 Task: Create a due date automation trigger when advanced on, on the wednesday after a card is due add basic without the yellow label at 11:00 AM.
Action: Mouse moved to (1333, 101)
Screenshot: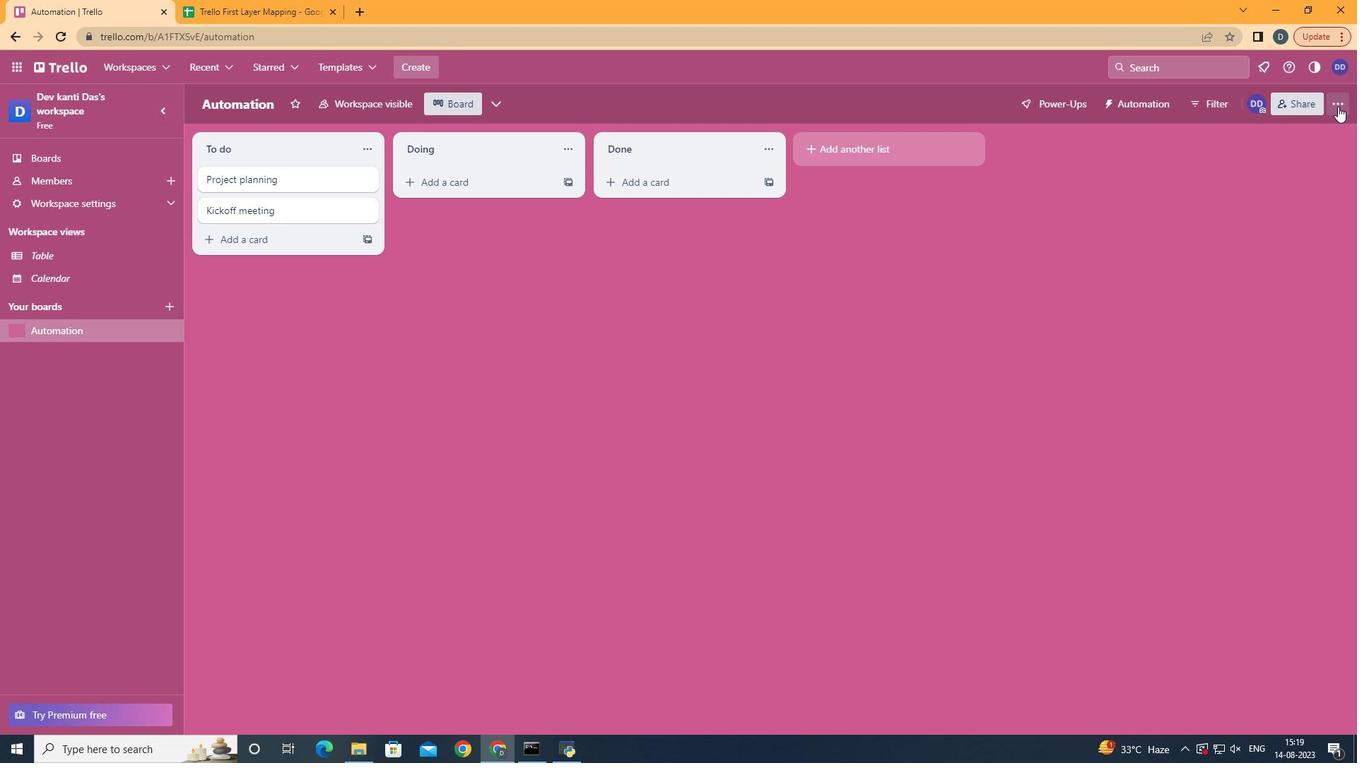 
Action: Mouse pressed left at (1333, 101)
Screenshot: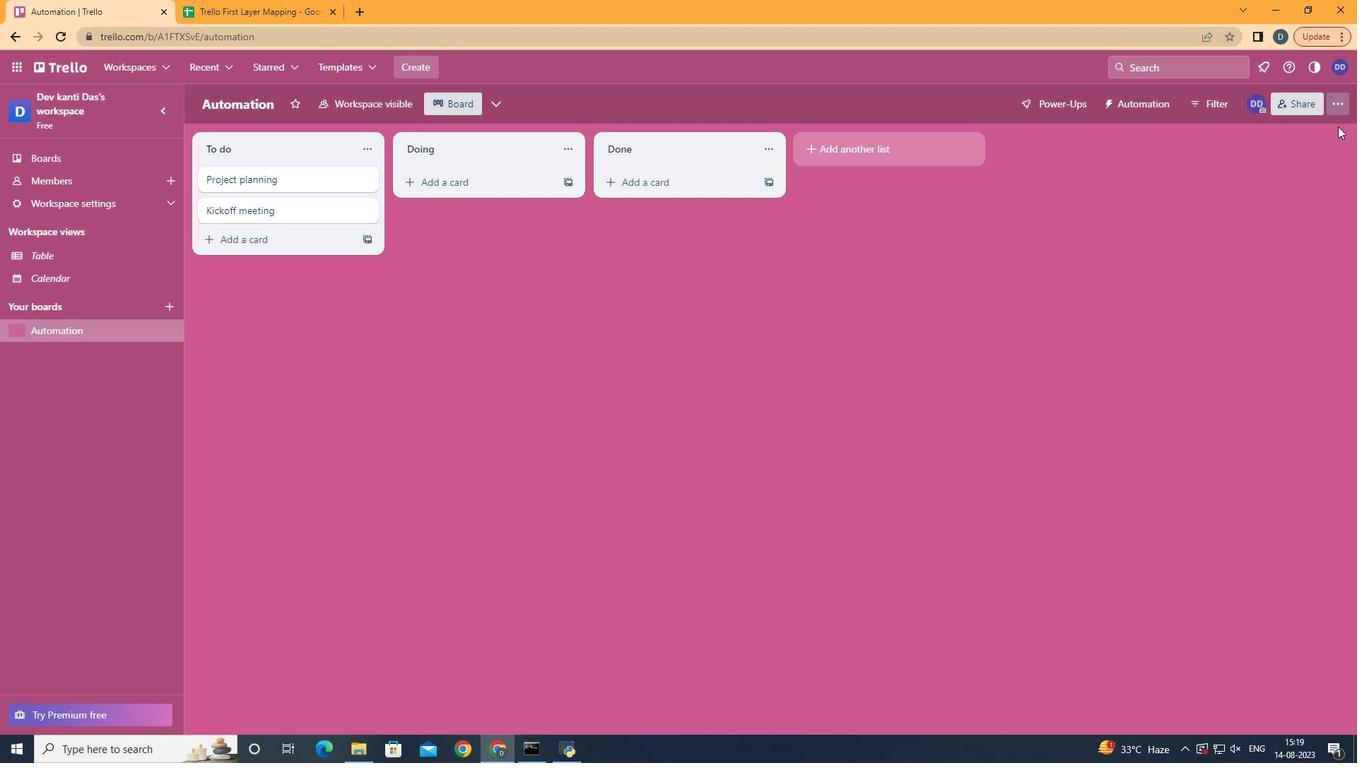 
Action: Mouse moved to (1246, 285)
Screenshot: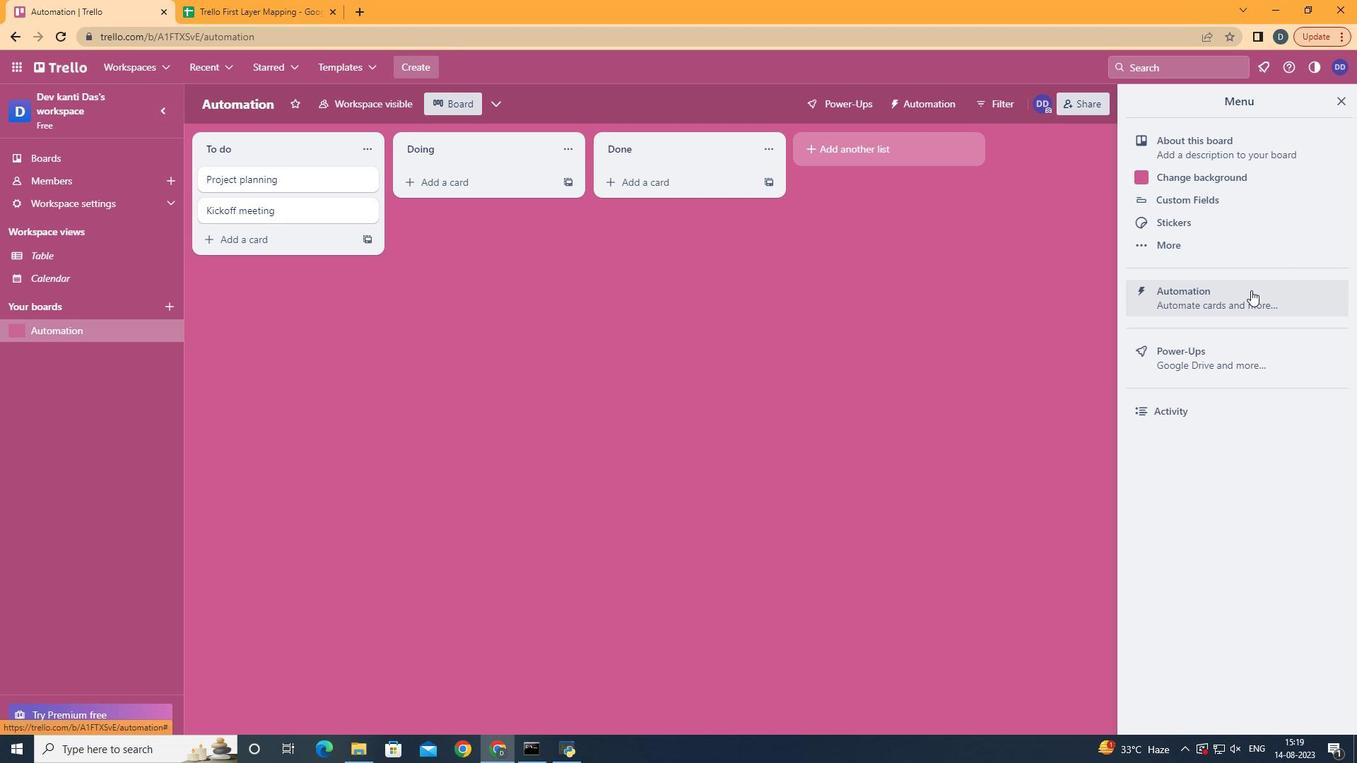 
Action: Mouse pressed left at (1246, 285)
Screenshot: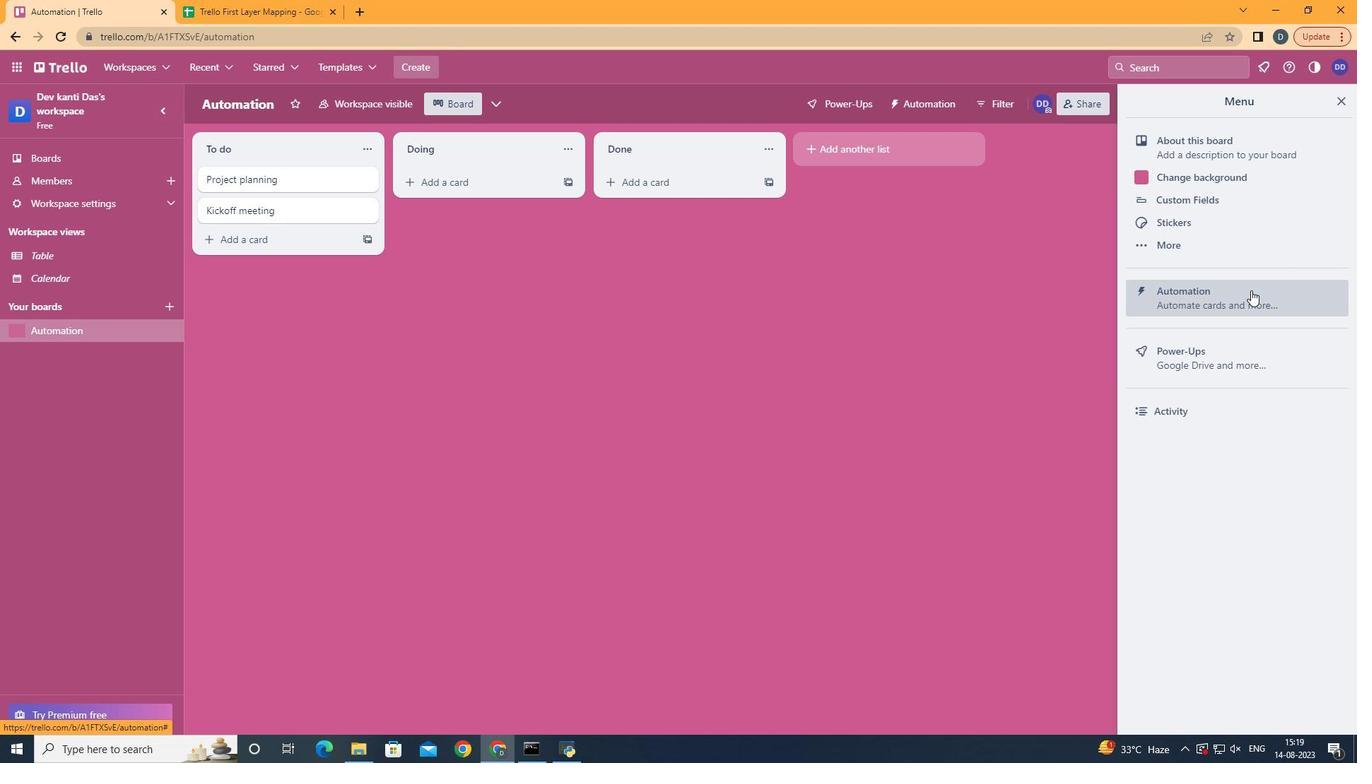 
Action: Mouse moved to (270, 274)
Screenshot: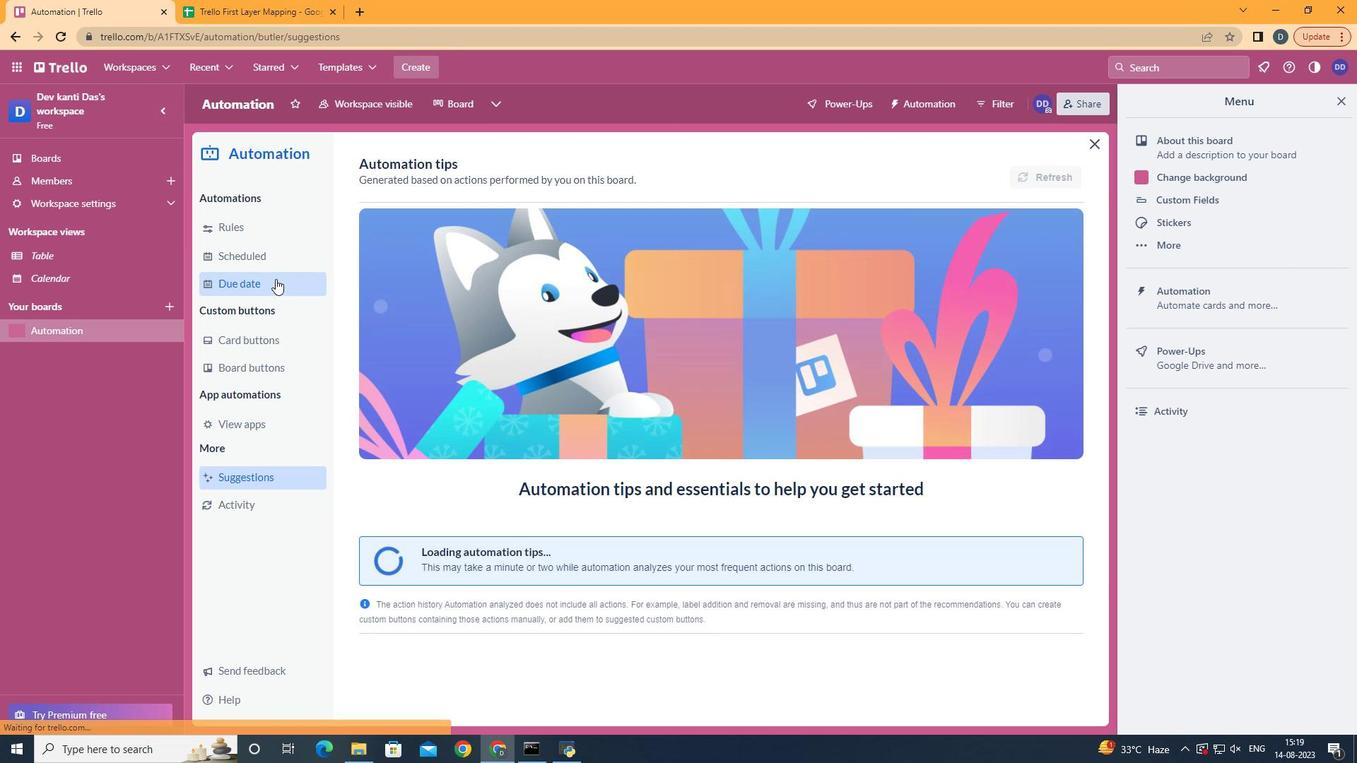 
Action: Mouse pressed left at (270, 274)
Screenshot: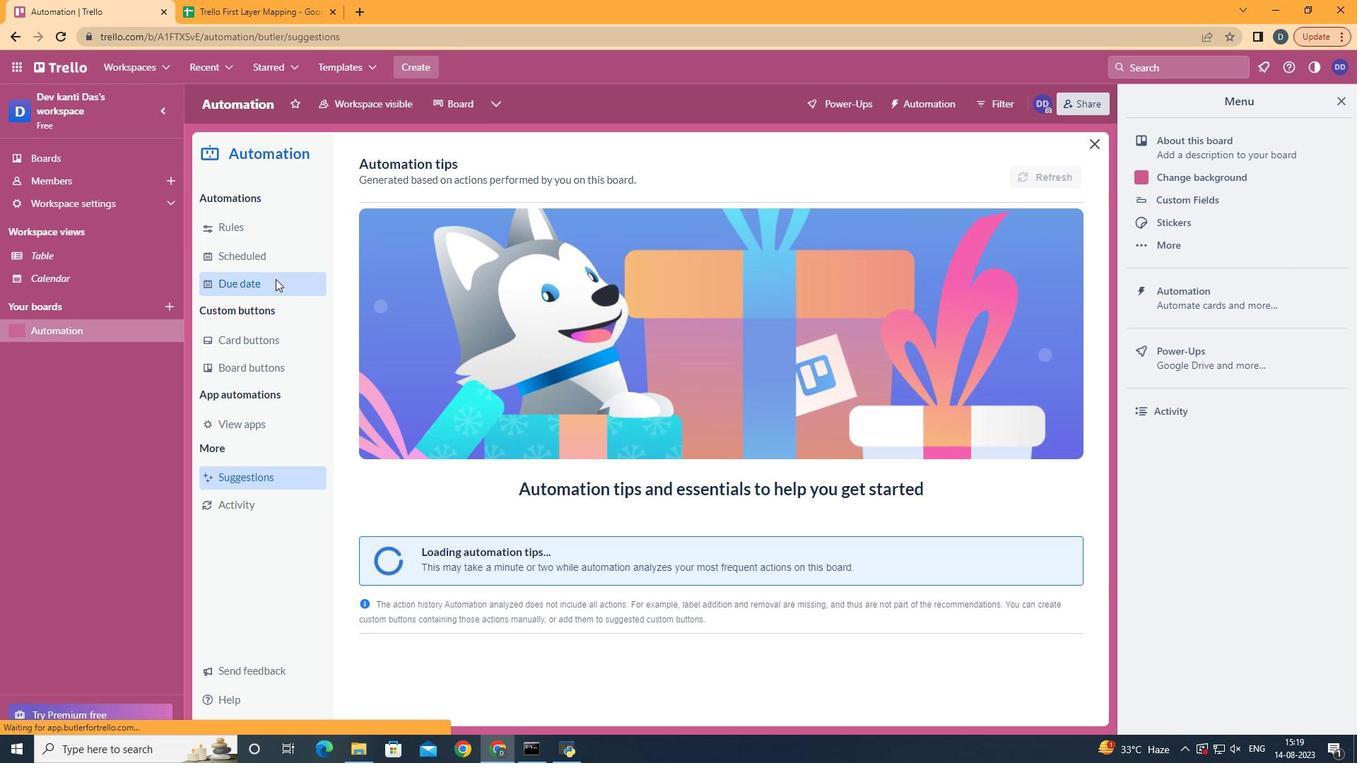 
Action: Mouse moved to (982, 159)
Screenshot: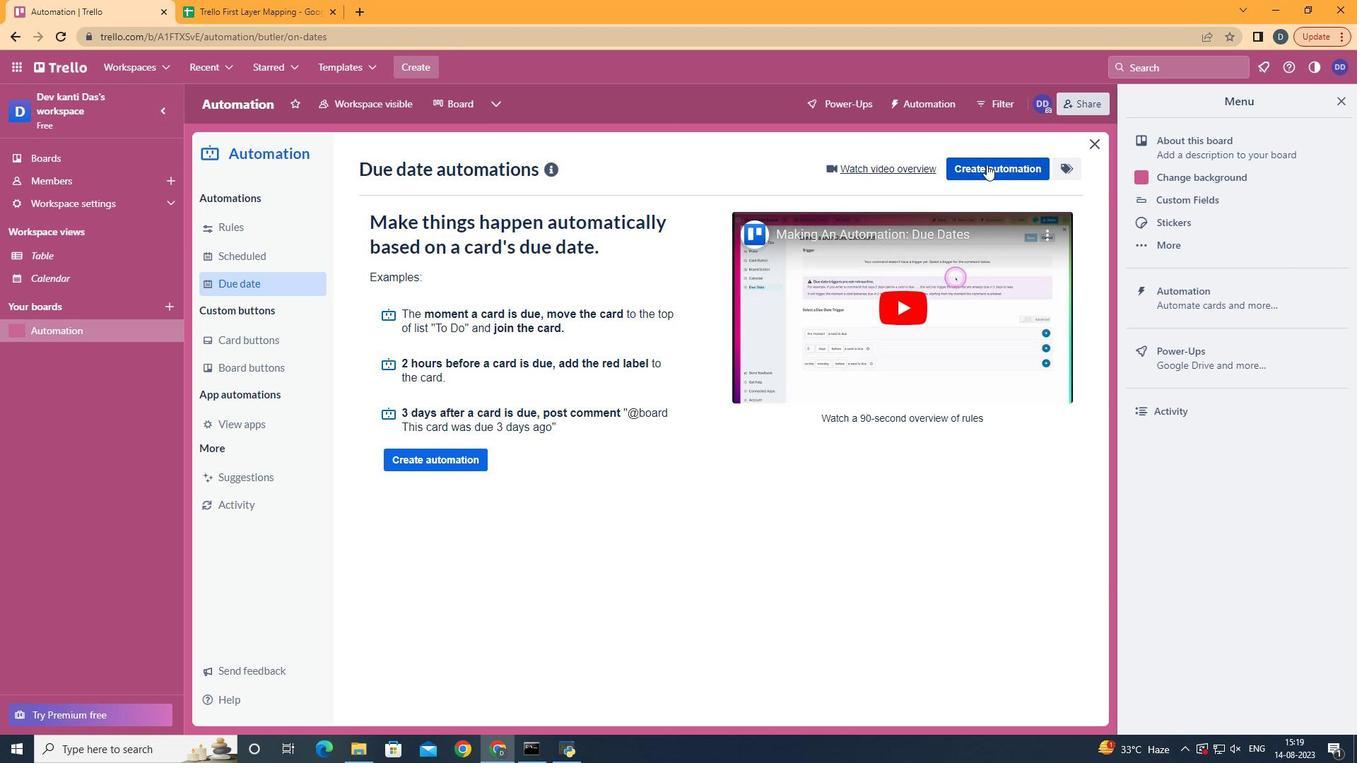 
Action: Mouse pressed left at (982, 159)
Screenshot: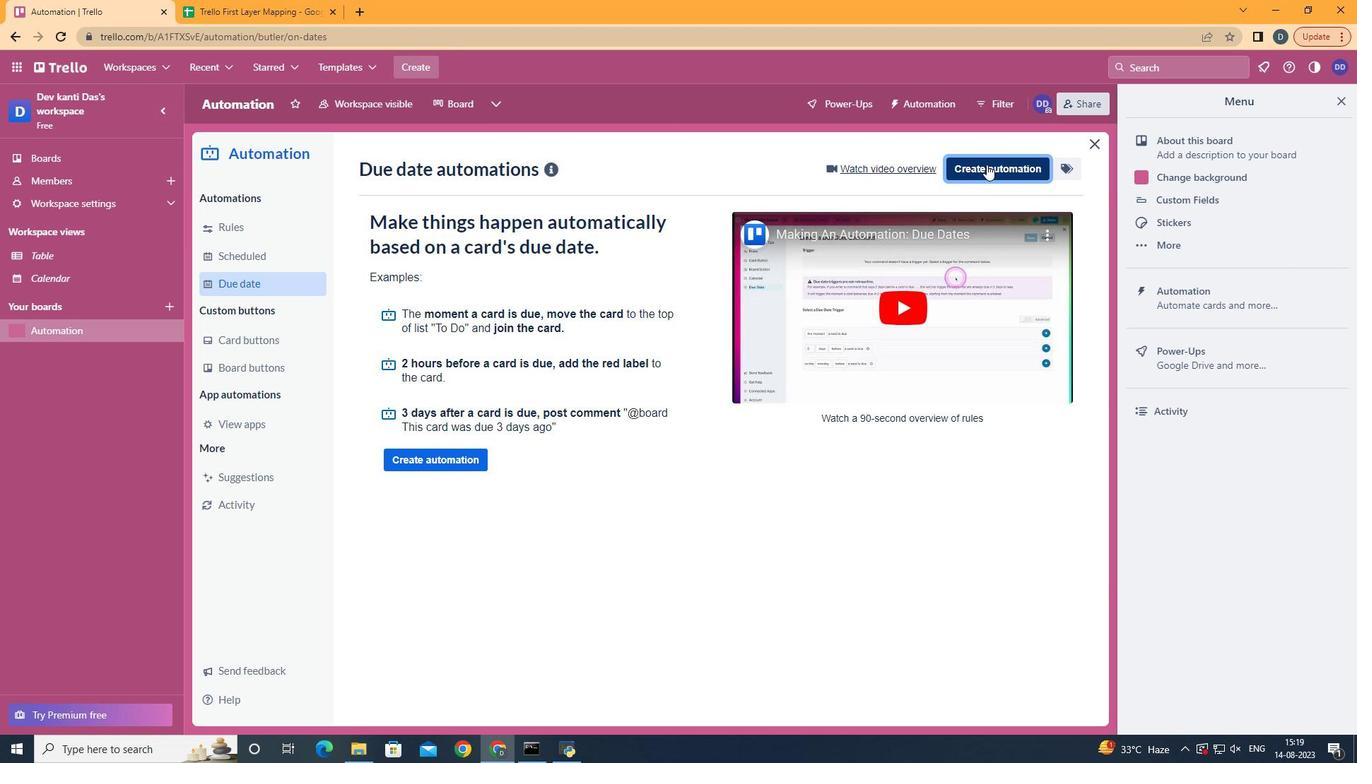 
Action: Mouse moved to (698, 312)
Screenshot: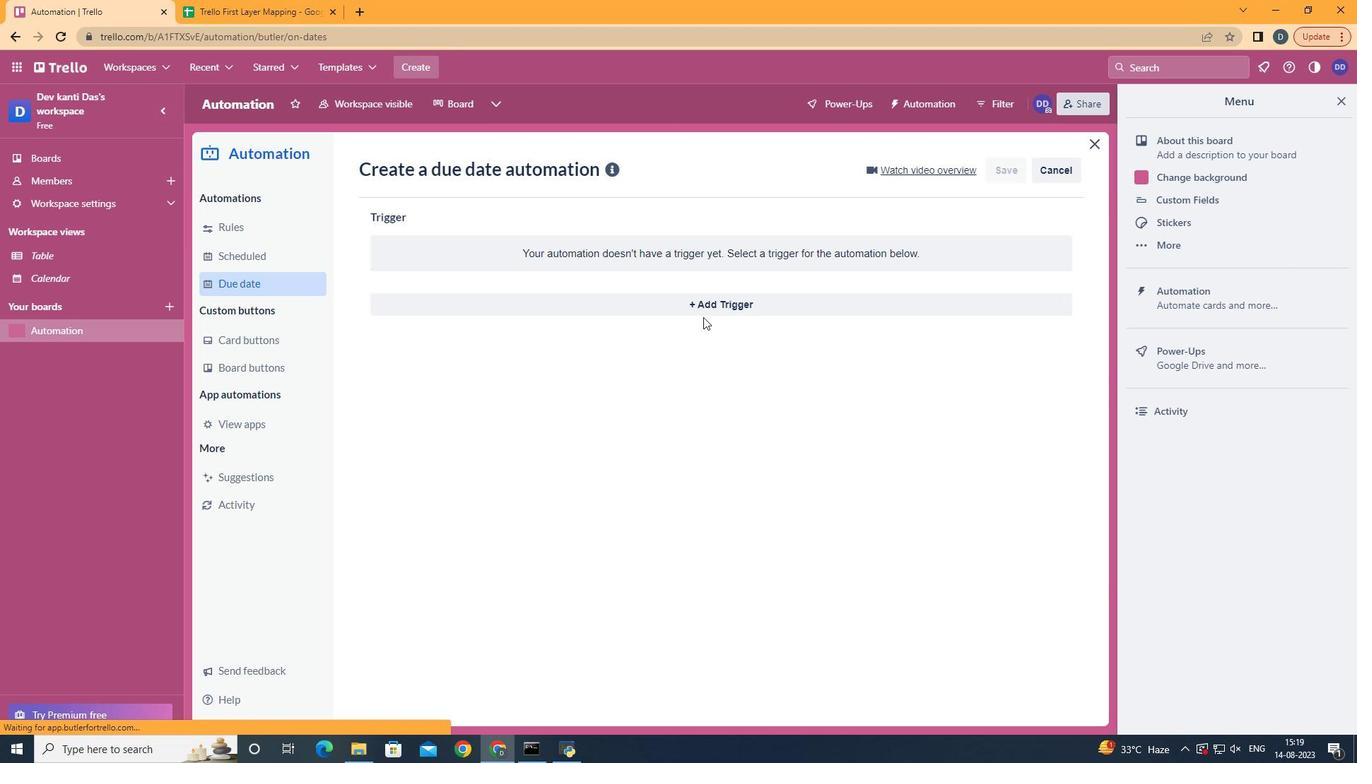 
Action: Mouse pressed left at (698, 312)
Screenshot: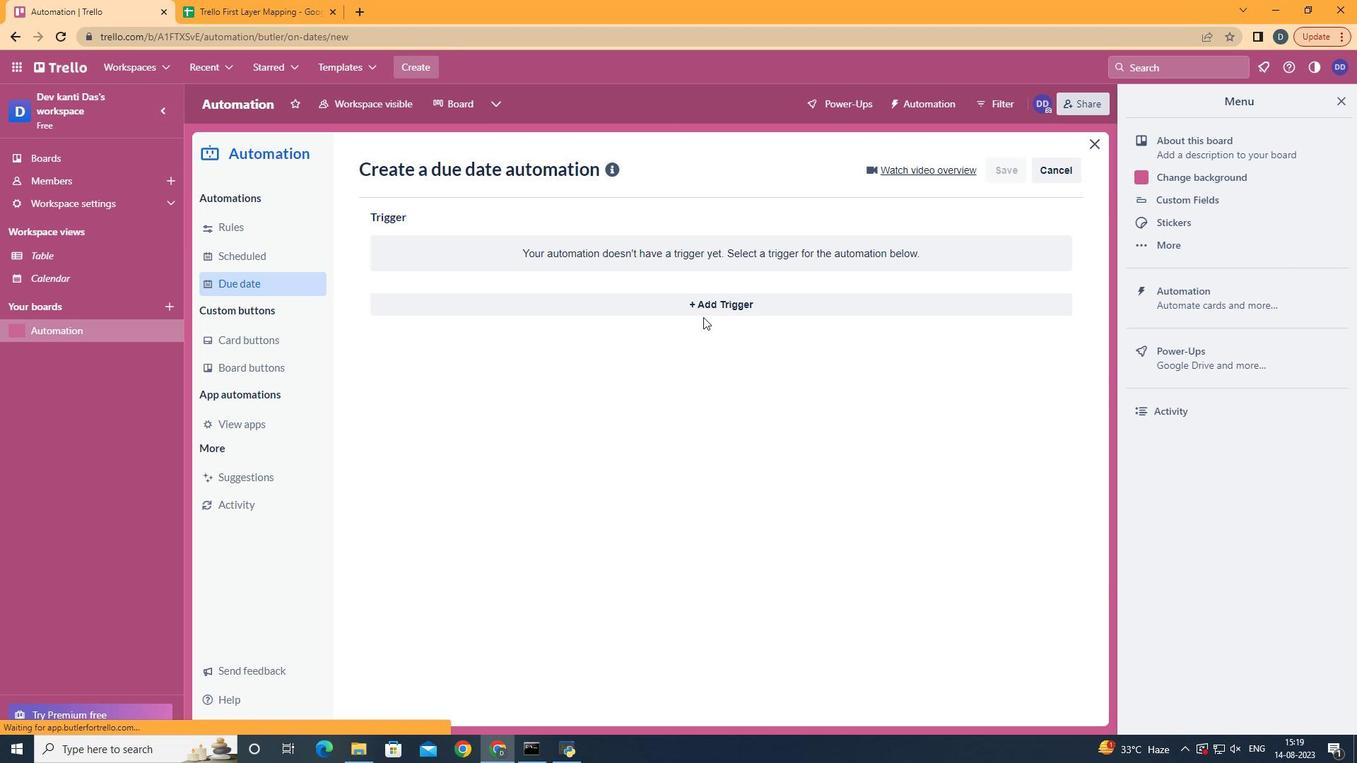 
Action: Mouse moved to (707, 300)
Screenshot: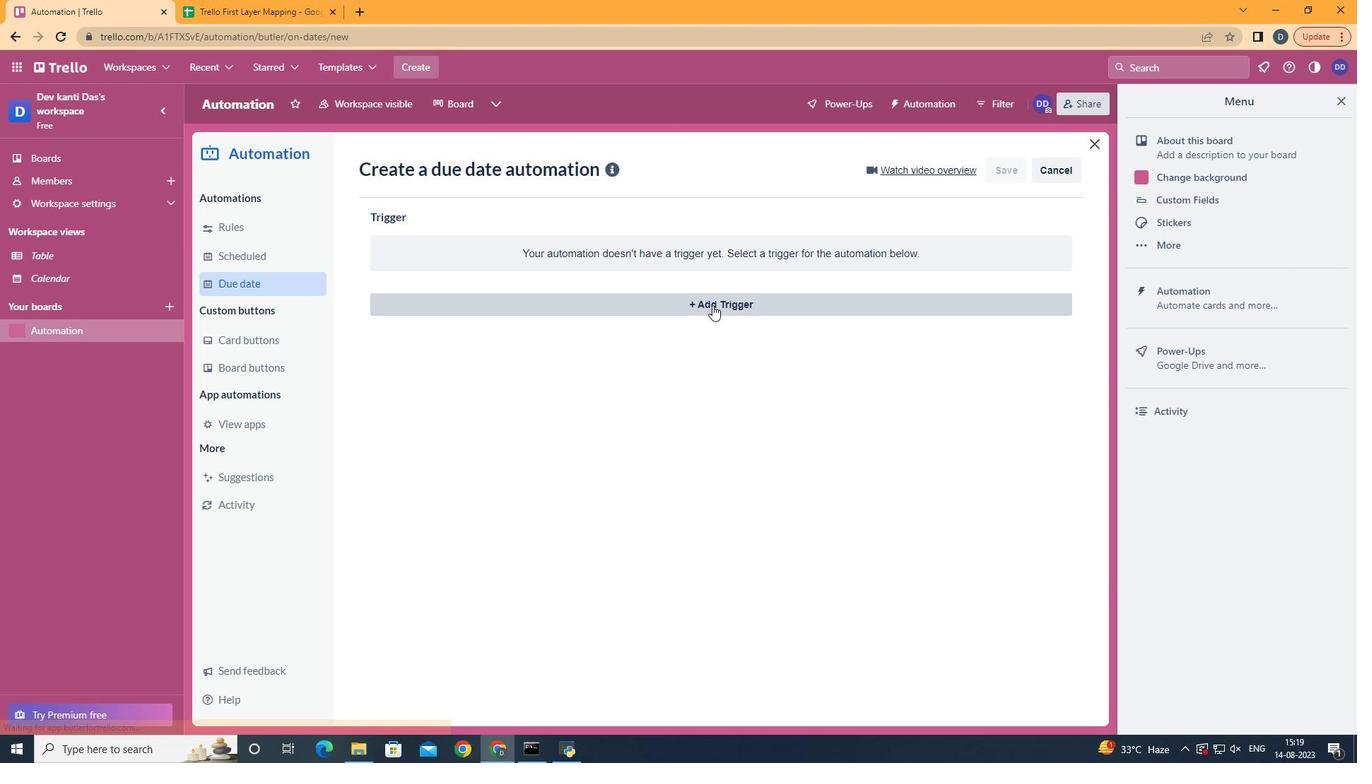 
Action: Mouse pressed left at (707, 300)
Screenshot: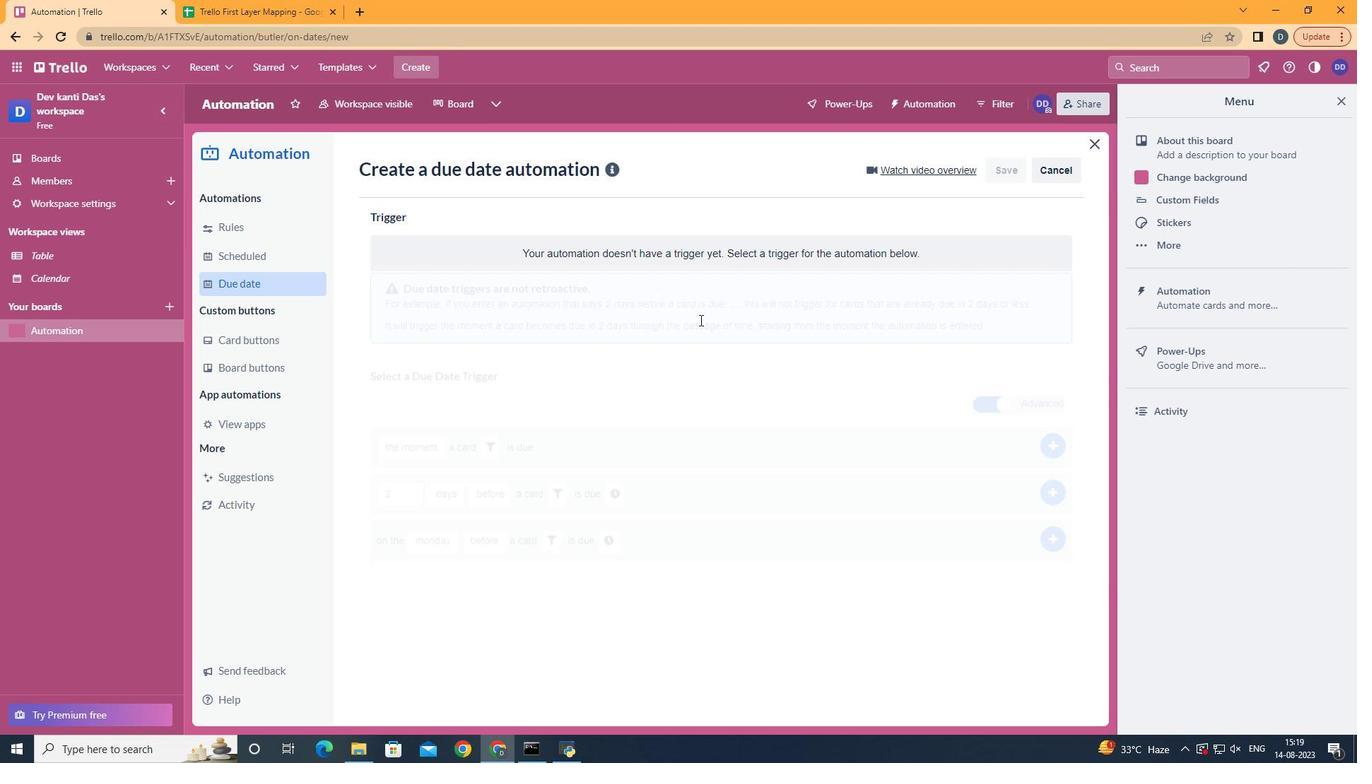 
Action: Mouse moved to (453, 416)
Screenshot: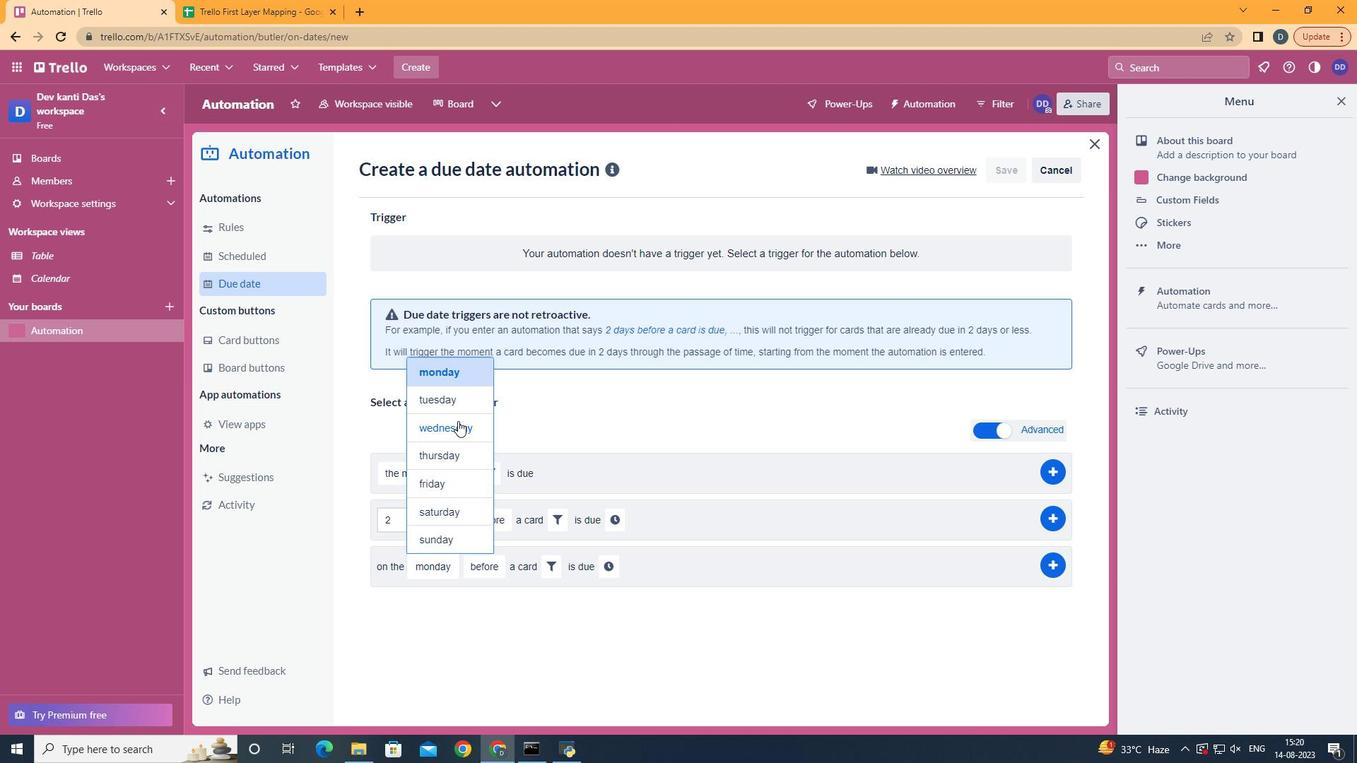
Action: Mouse pressed left at (453, 416)
Screenshot: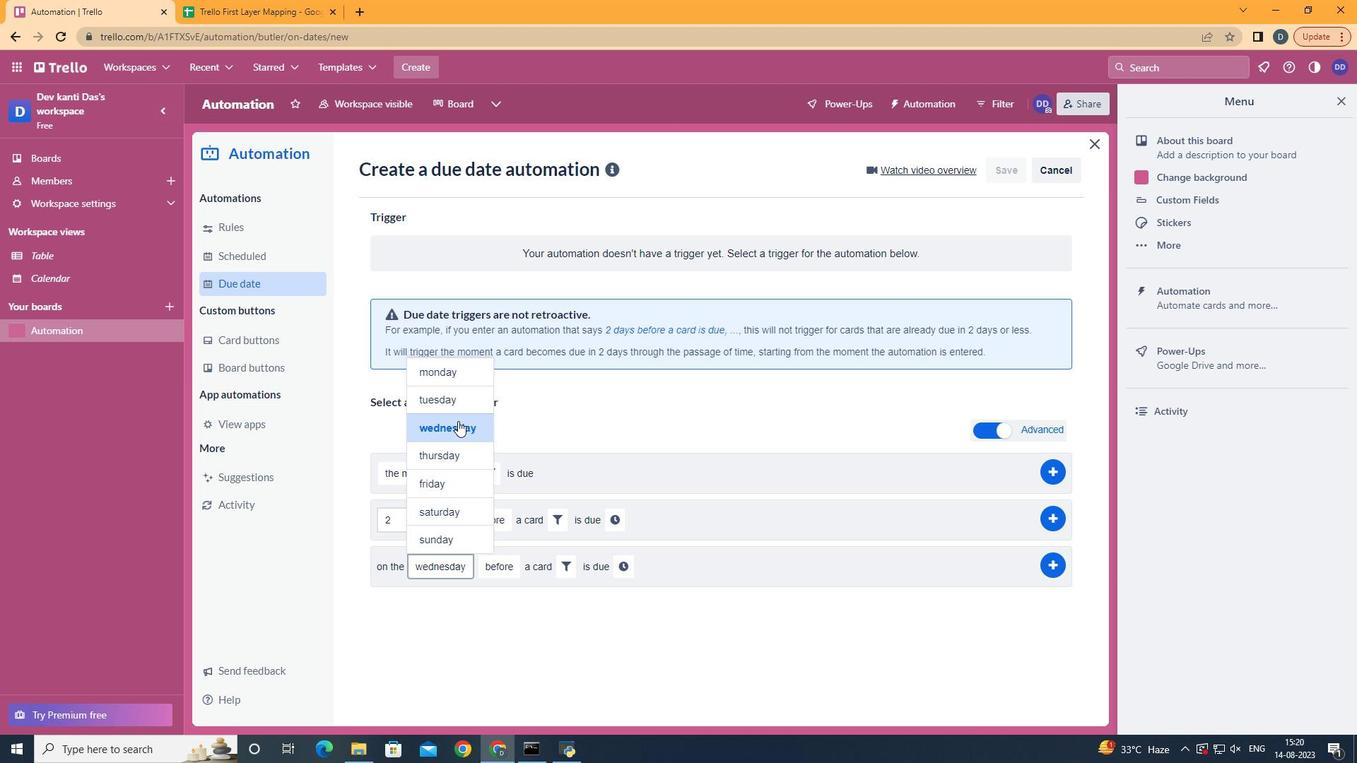 
Action: Mouse moved to (516, 618)
Screenshot: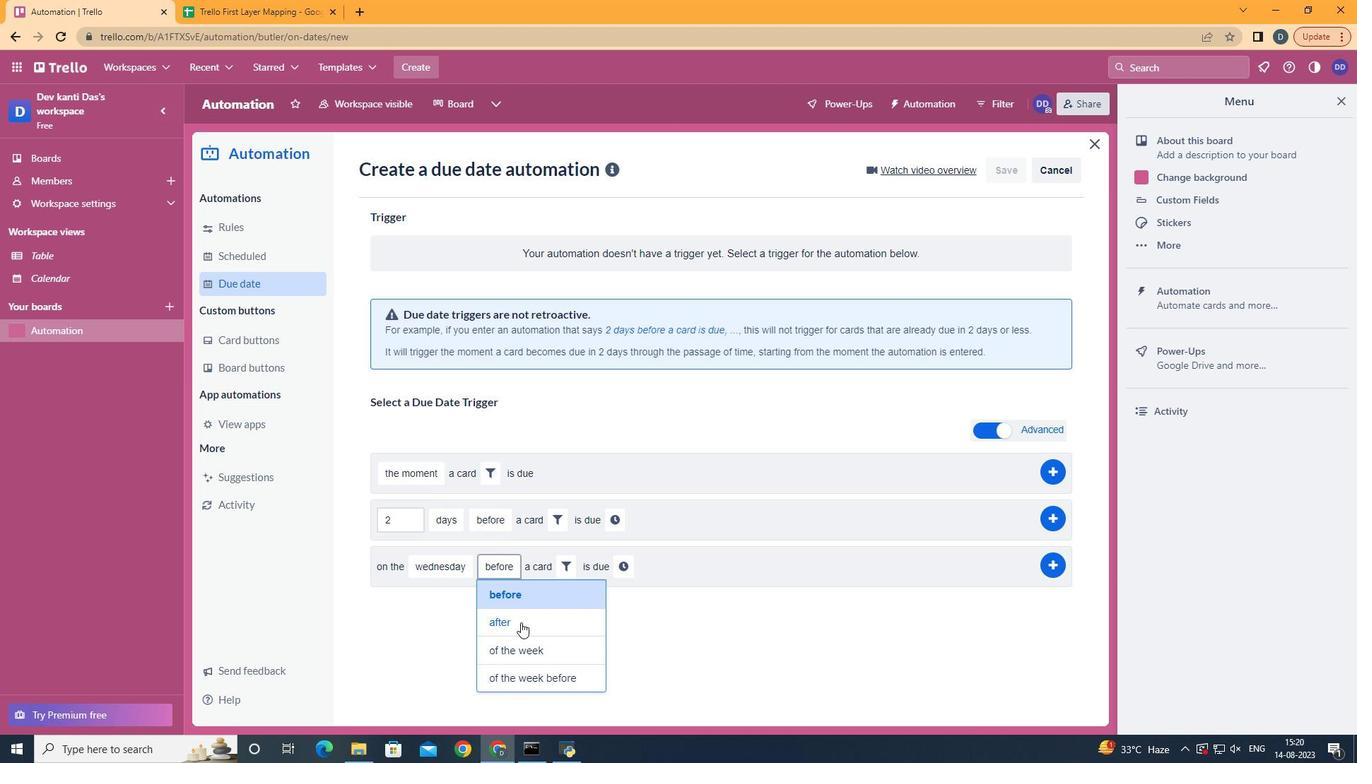
Action: Mouse pressed left at (516, 618)
Screenshot: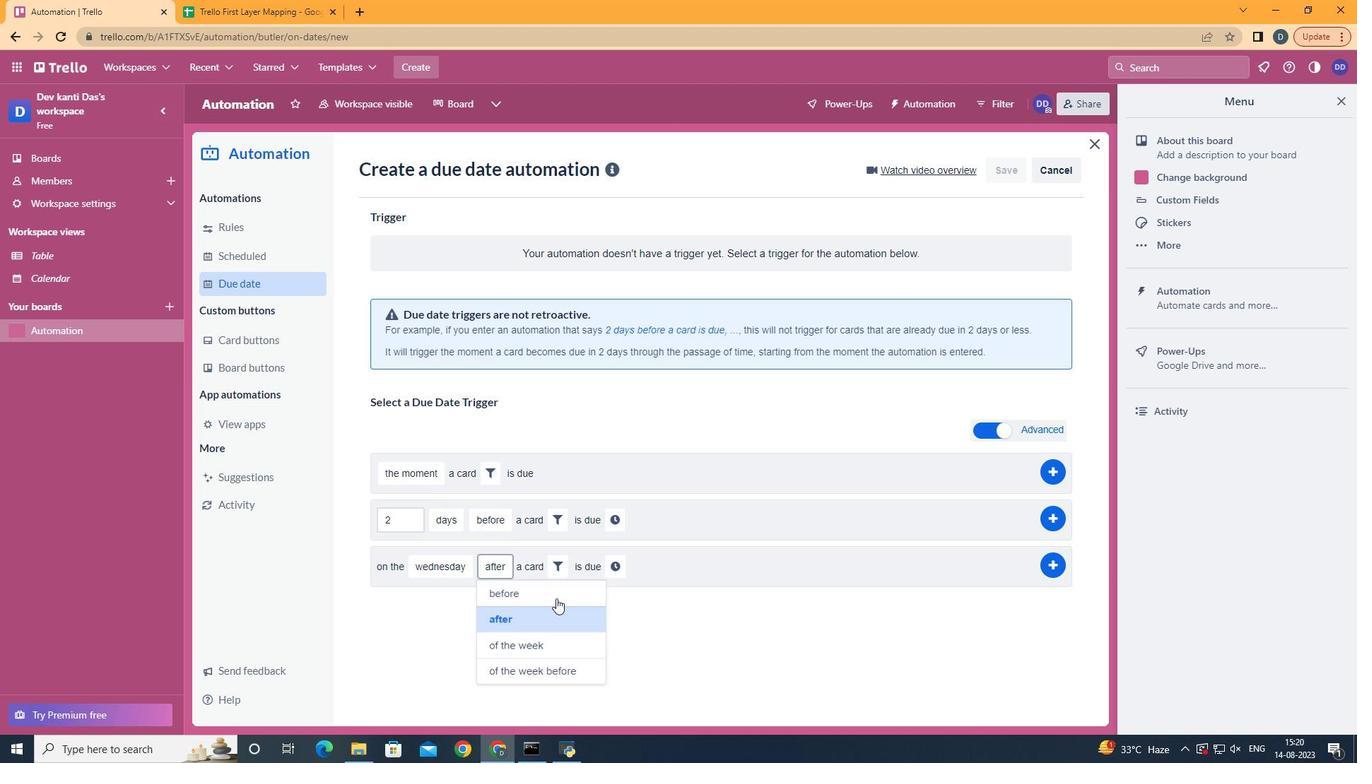 
Action: Mouse moved to (555, 563)
Screenshot: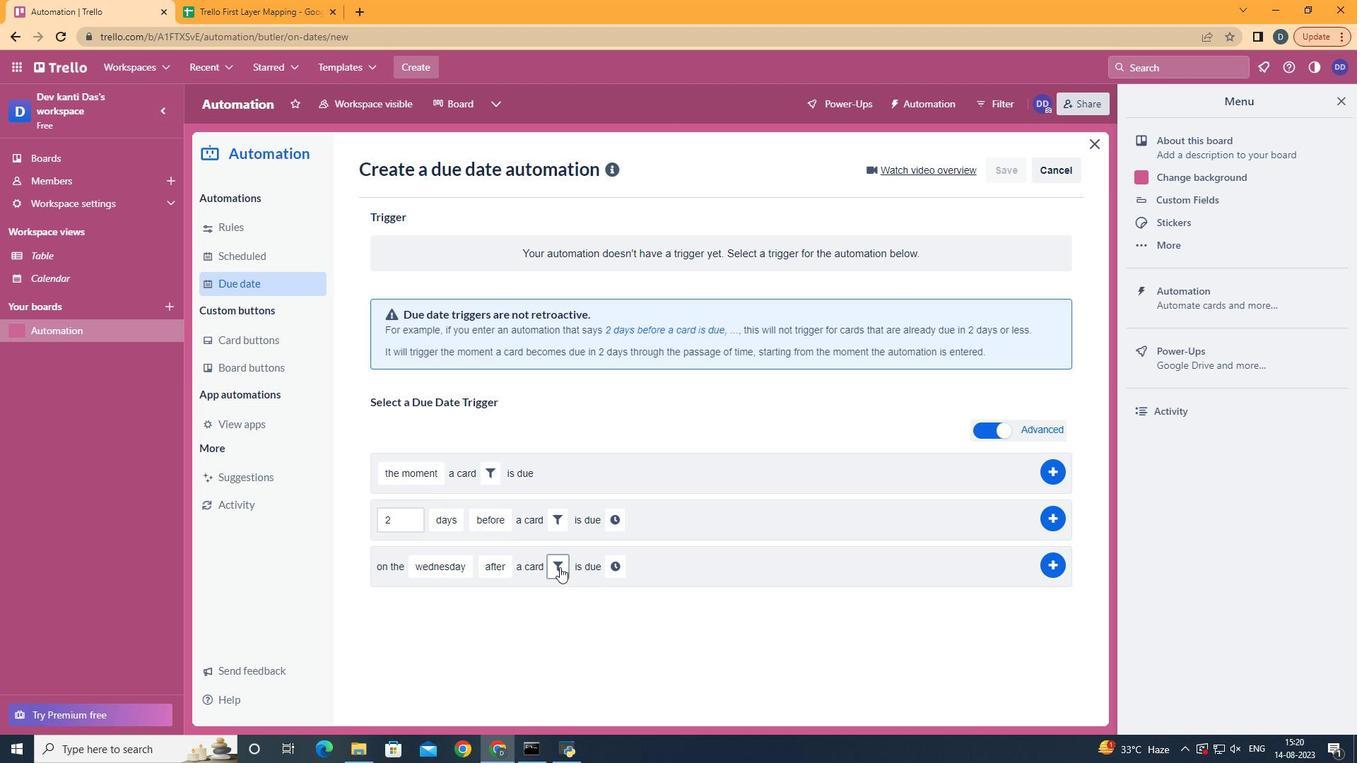 
Action: Mouse pressed left at (555, 563)
Screenshot: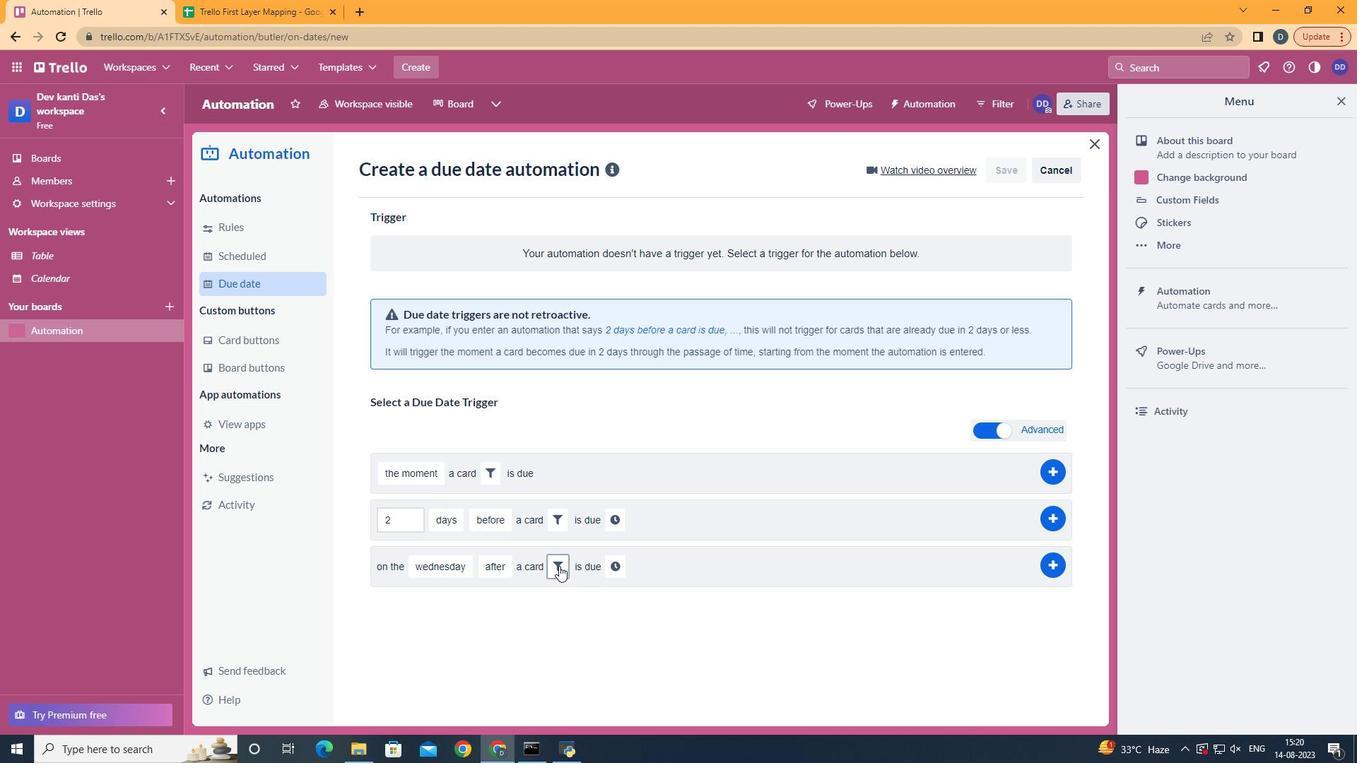 
Action: Mouse moved to (595, 609)
Screenshot: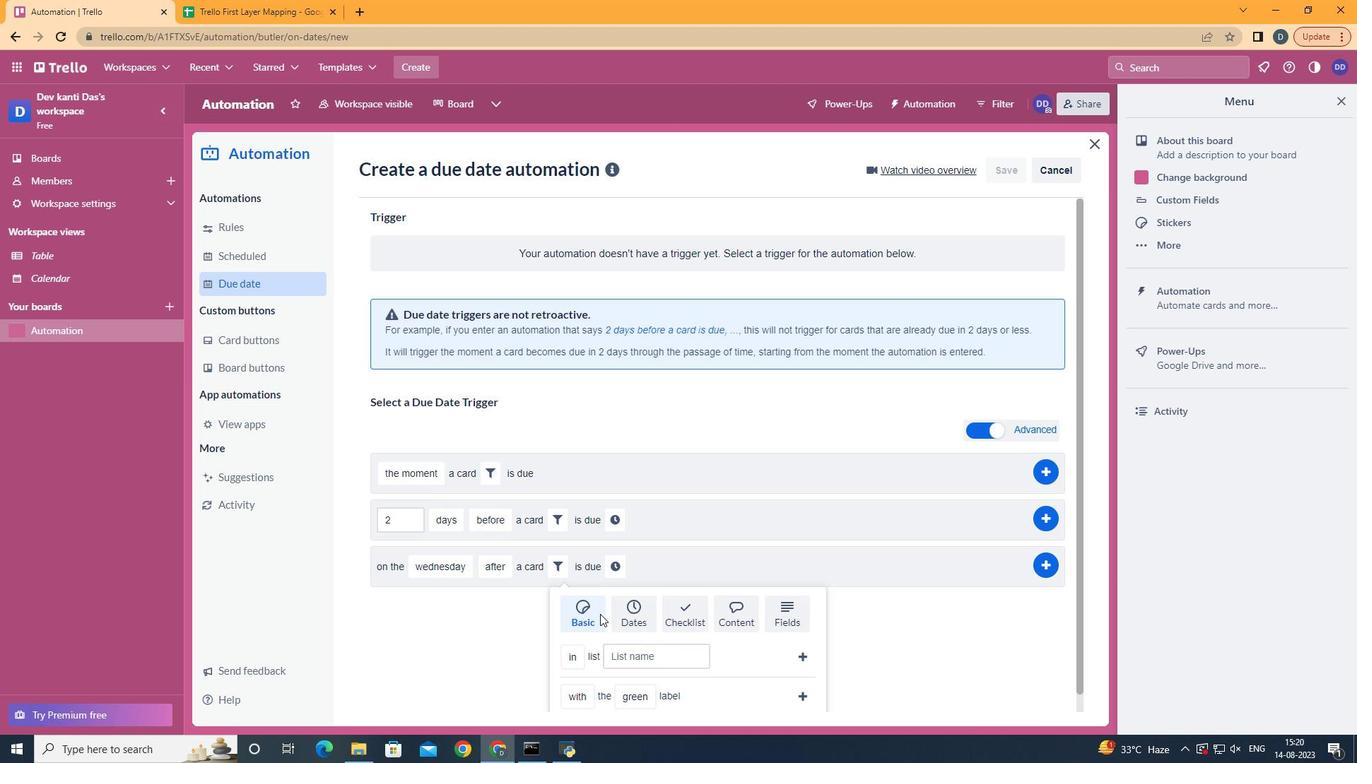 
Action: Mouse scrolled (595, 608) with delta (0, 0)
Screenshot: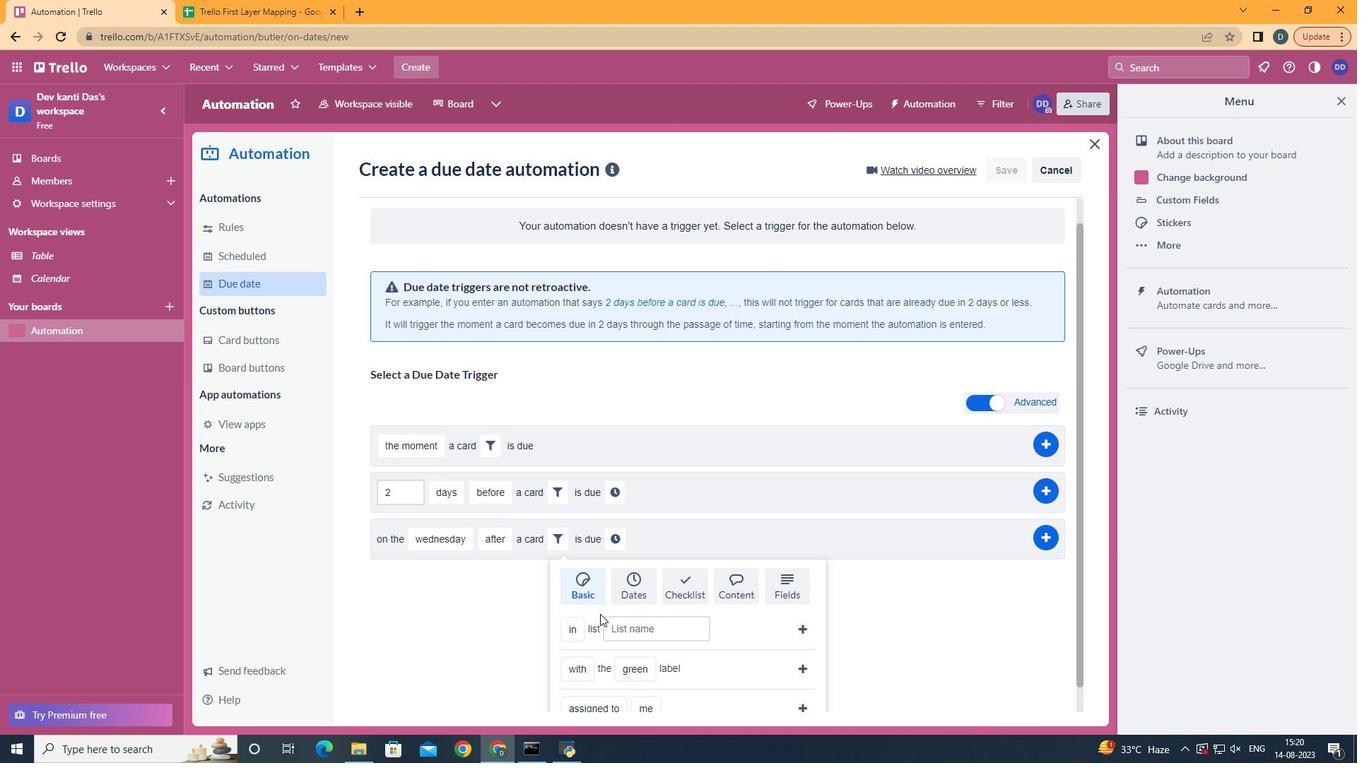 
Action: Mouse scrolled (595, 608) with delta (0, 0)
Screenshot: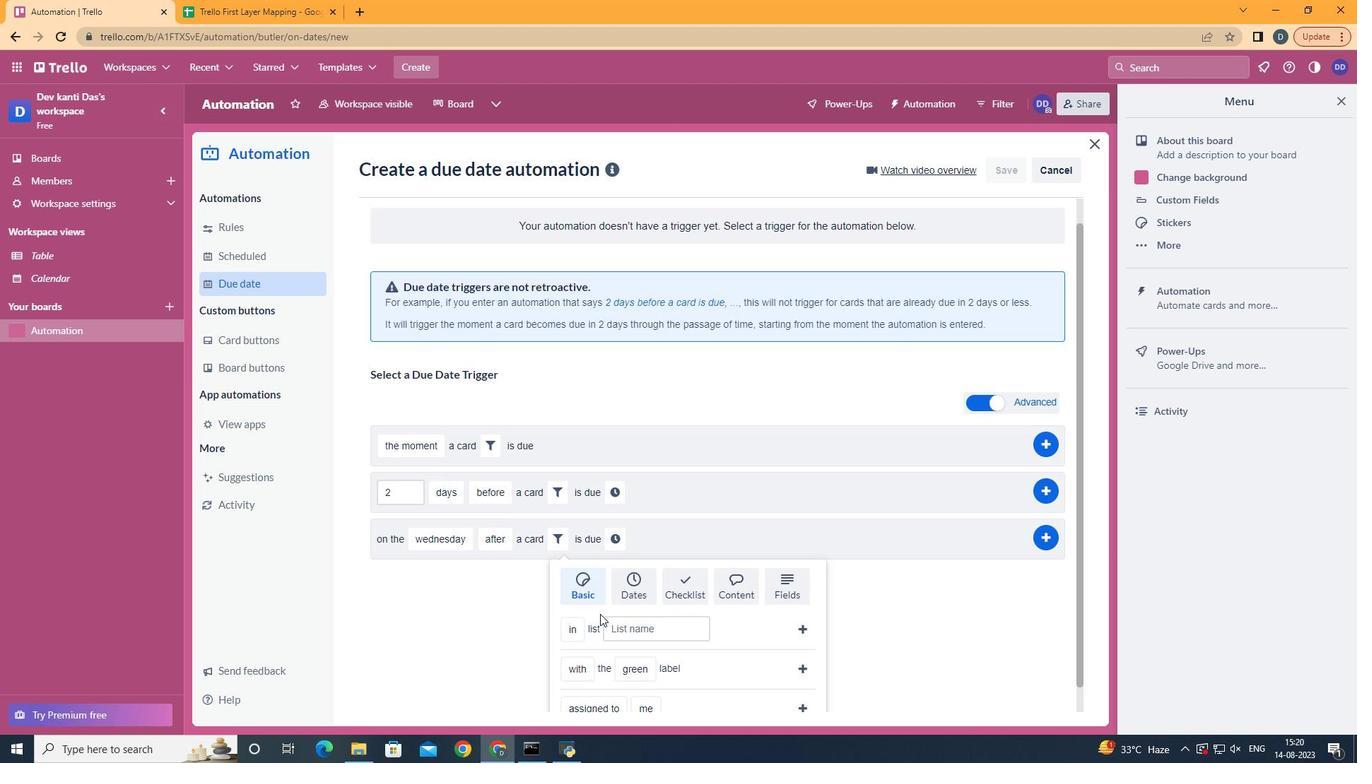 
Action: Mouse scrolled (595, 608) with delta (0, 0)
Screenshot: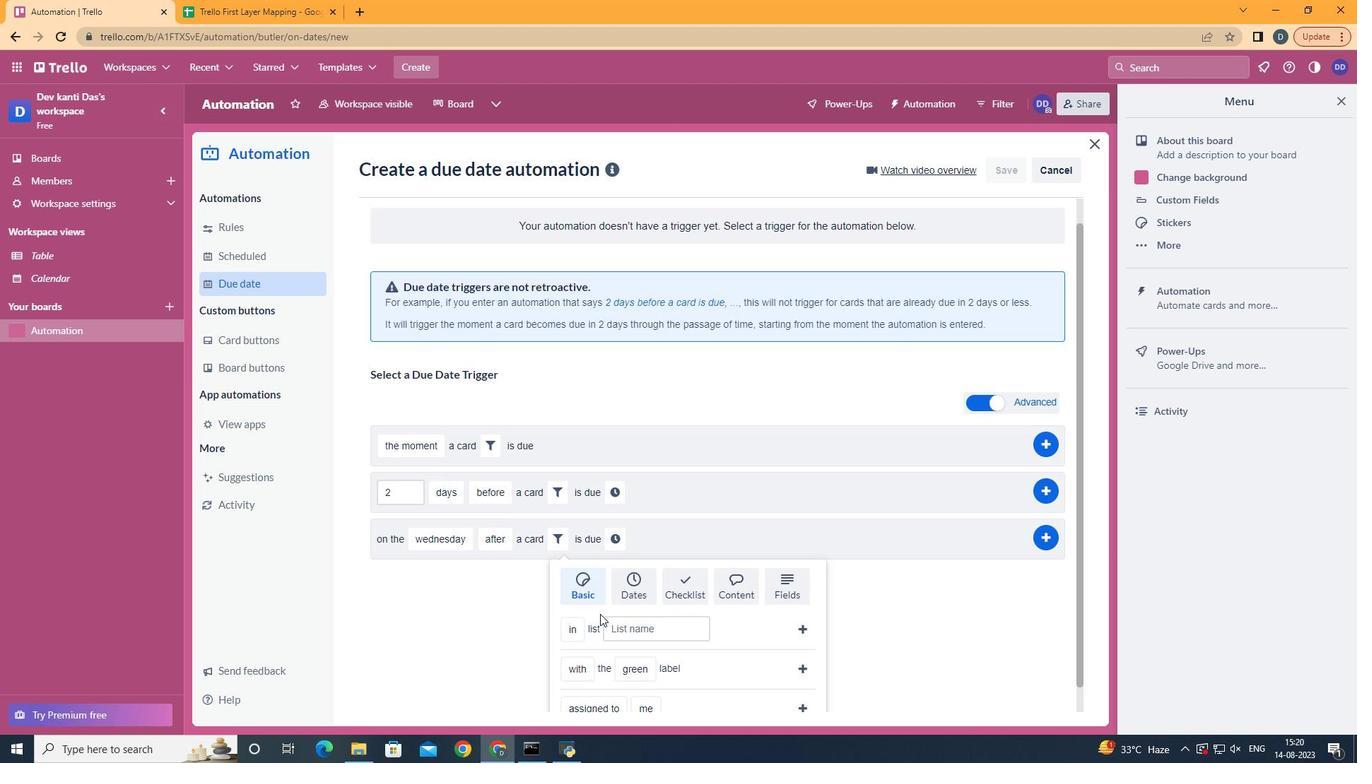 
Action: Mouse scrolled (595, 608) with delta (0, 0)
Screenshot: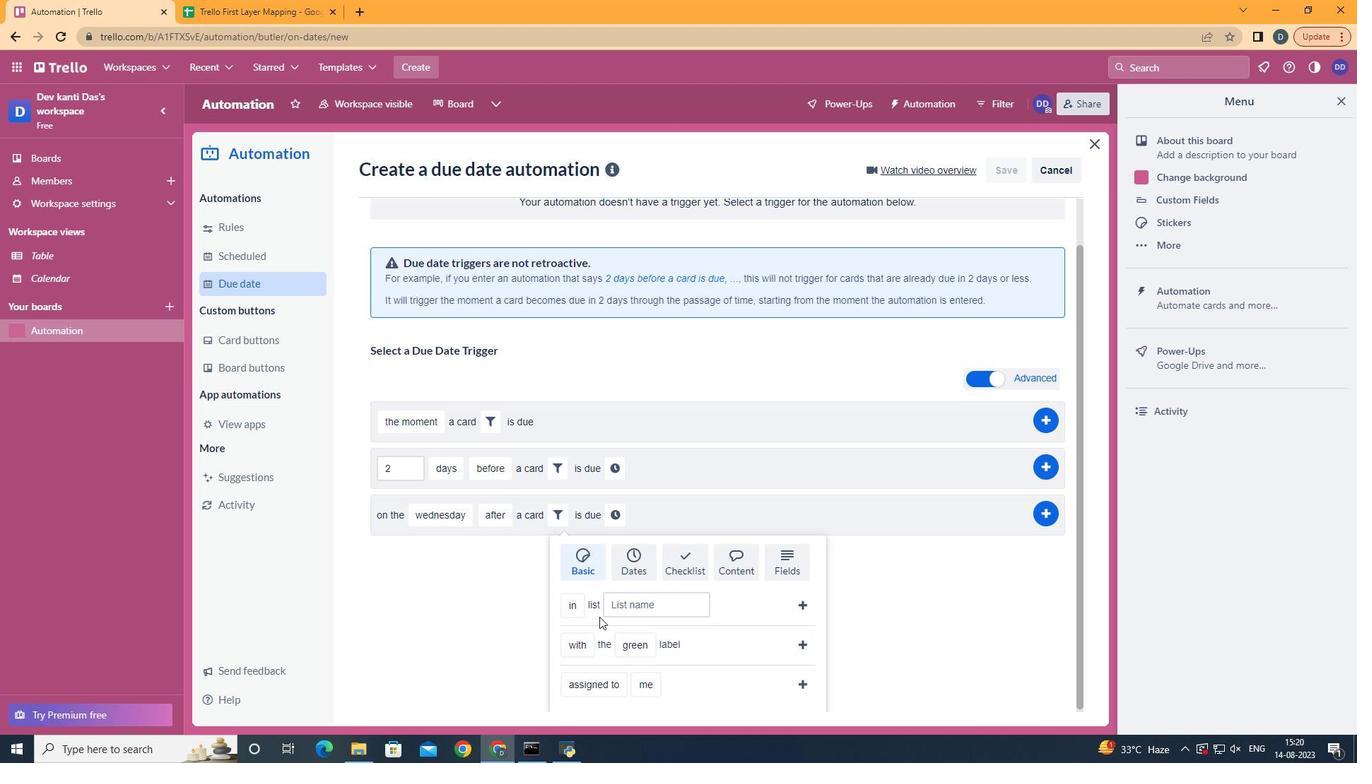 
Action: Mouse moved to (604, 581)
Screenshot: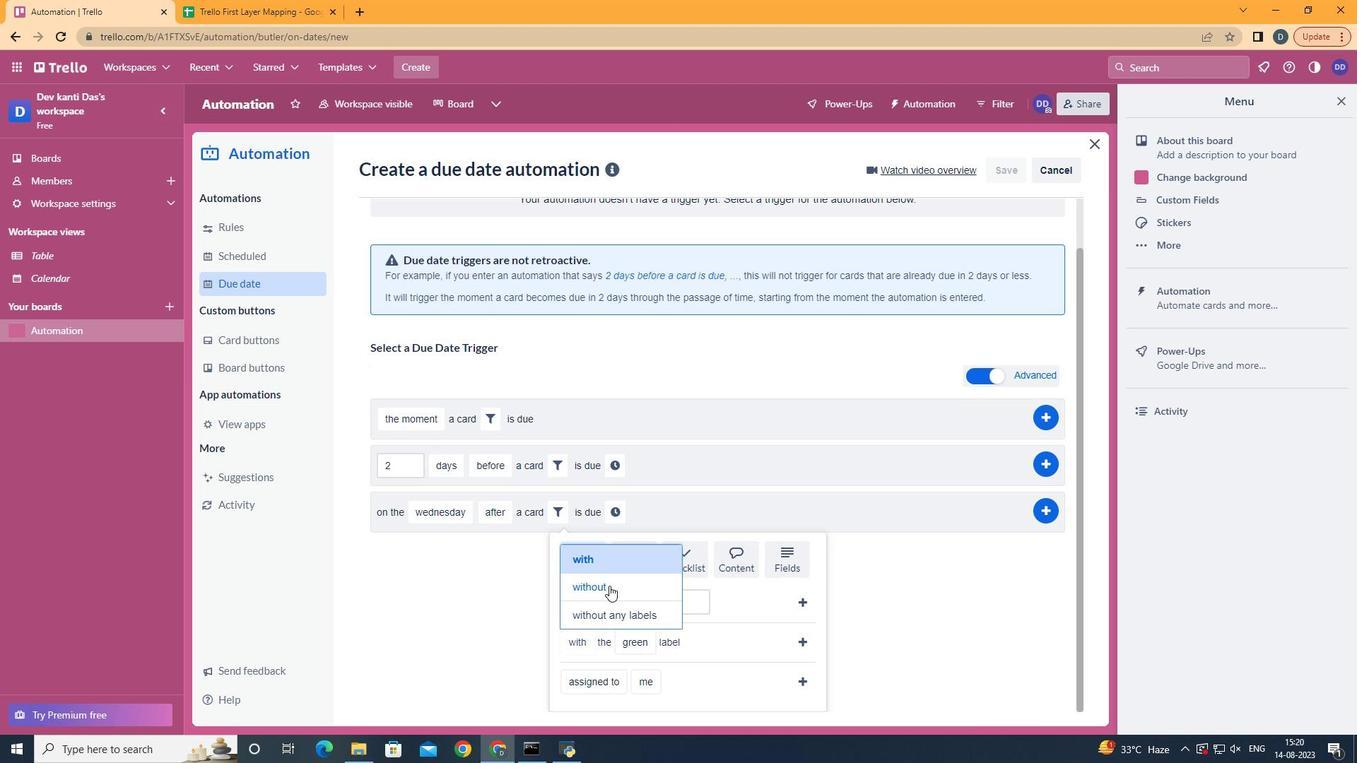 
Action: Mouse pressed left at (604, 581)
Screenshot: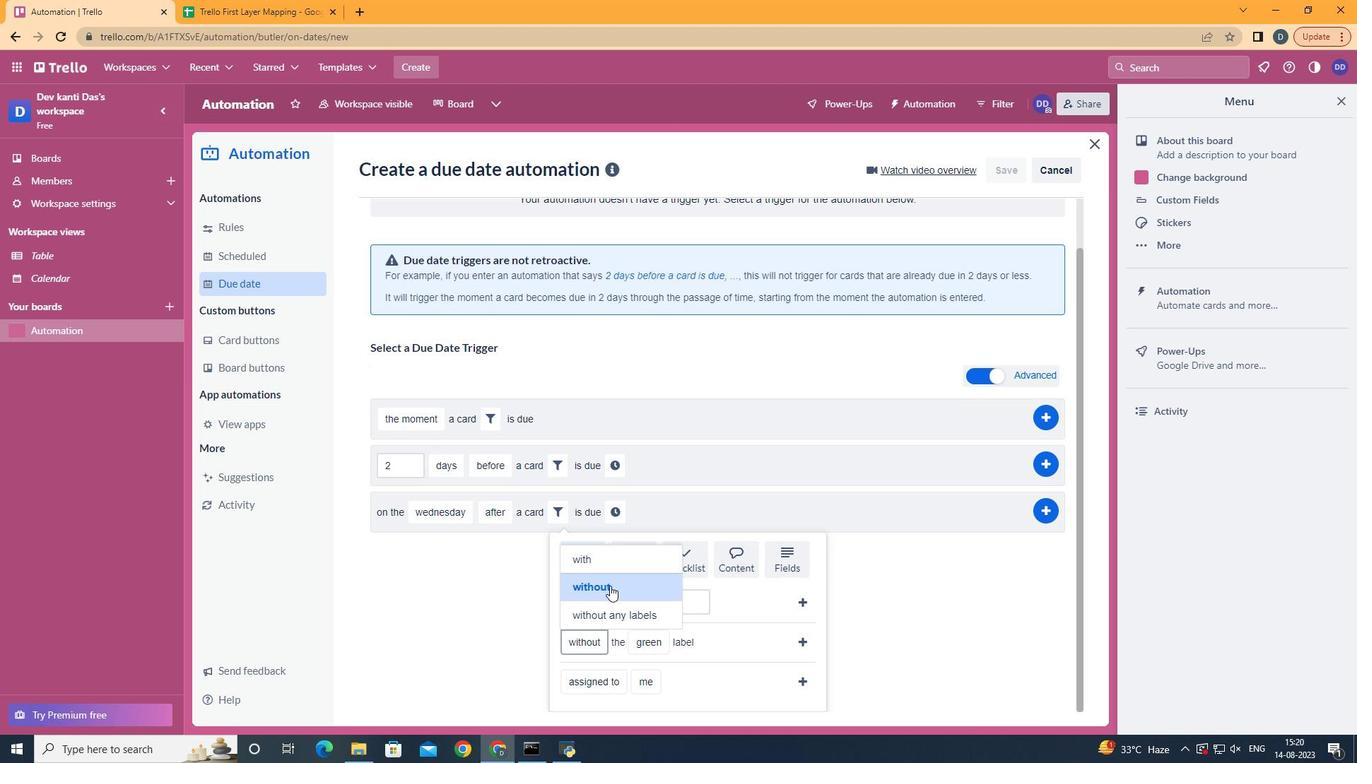 
Action: Mouse moved to (655, 480)
Screenshot: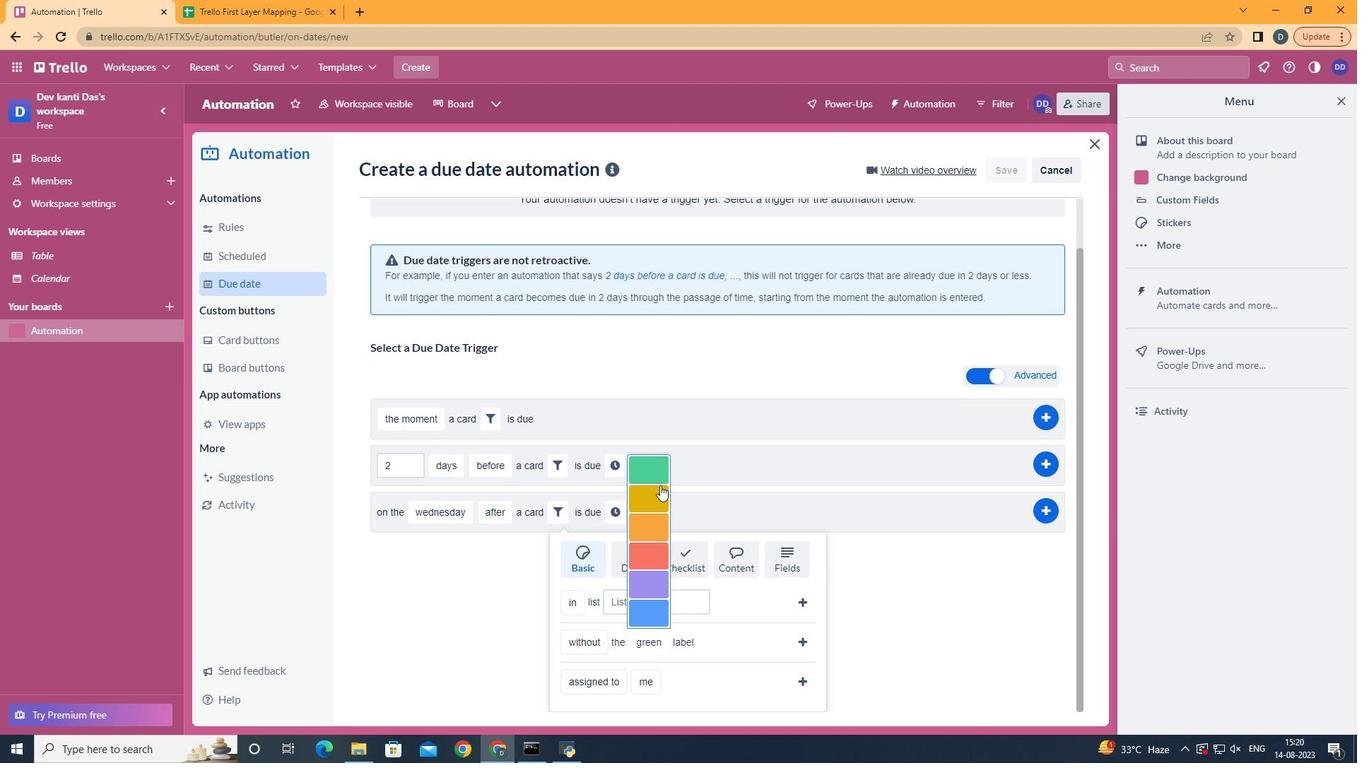 
Action: Mouse pressed left at (655, 480)
Screenshot: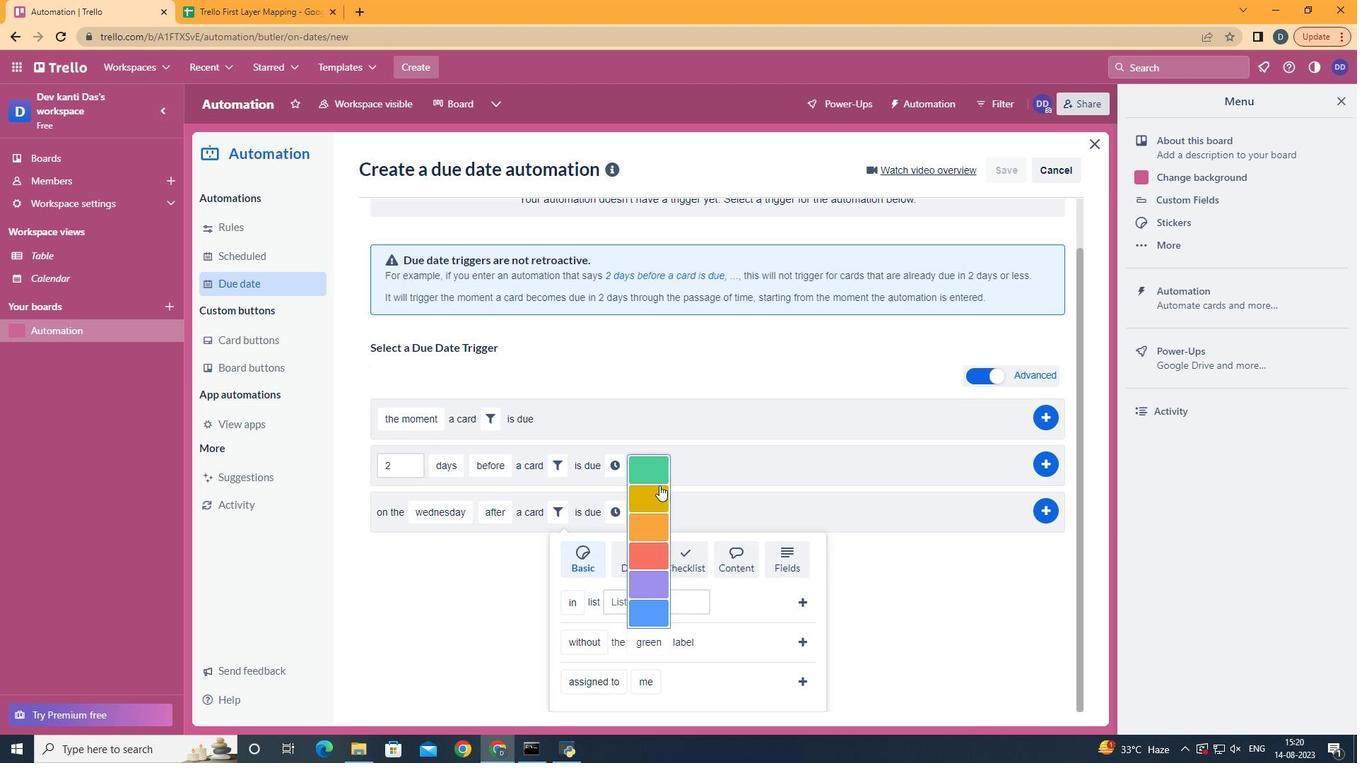
Action: Mouse moved to (797, 636)
Screenshot: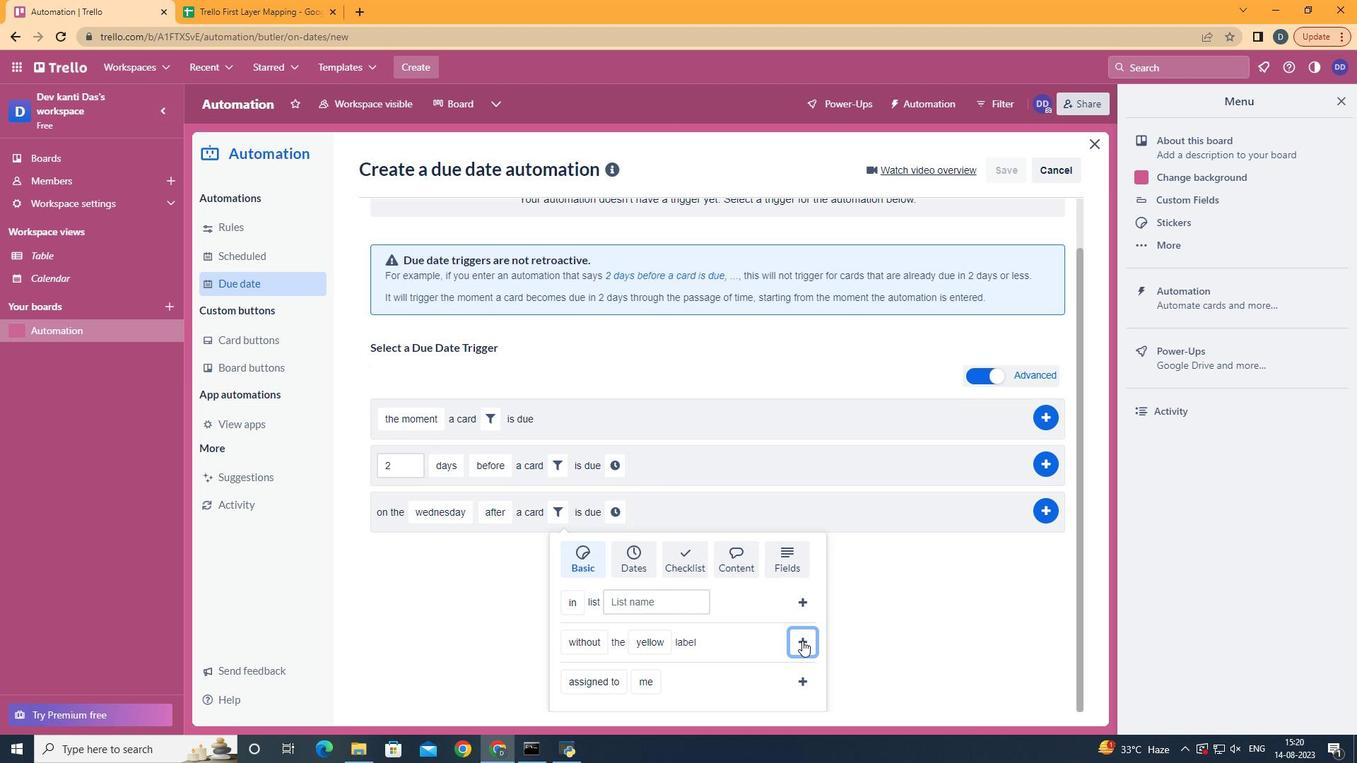 
Action: Mouse pressed left at (797, 636)
Screenshot: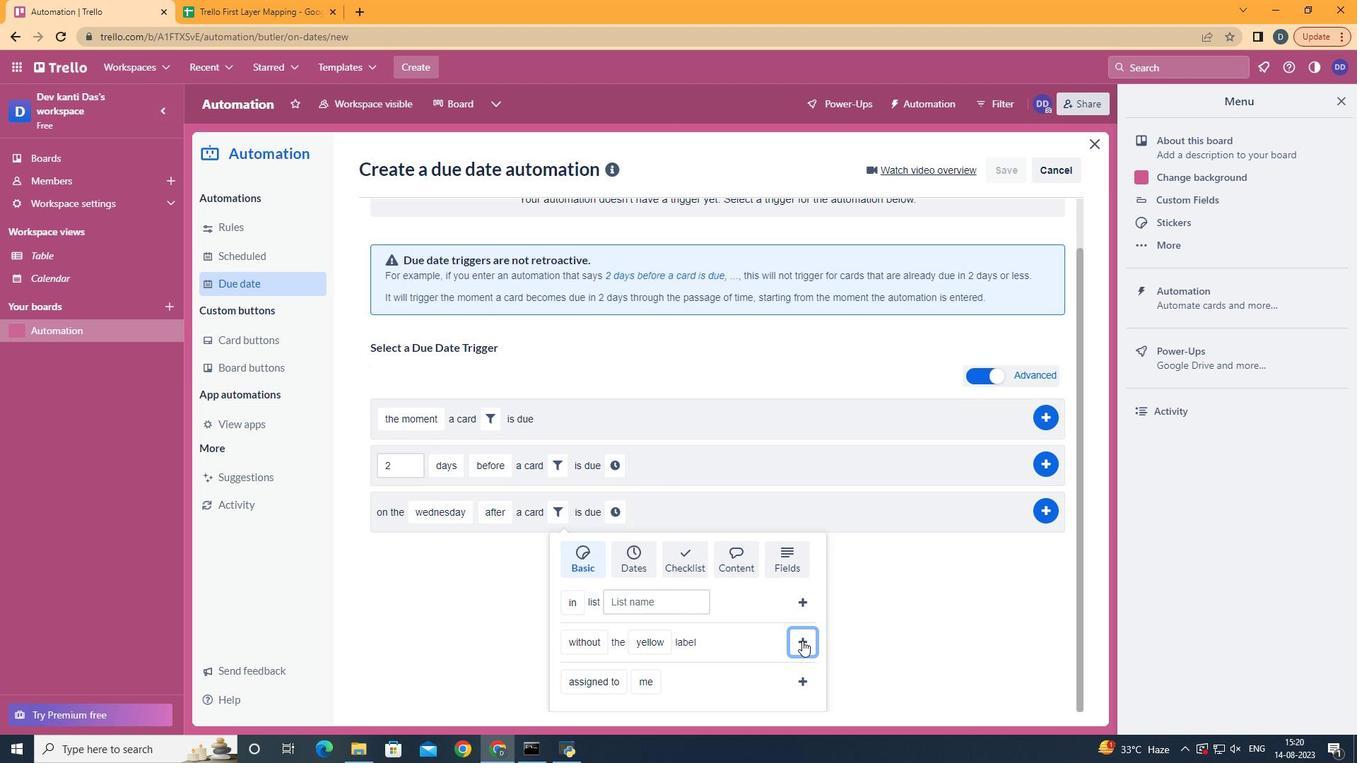 
Action: Mouse moved to (738, 564)
Screenshot: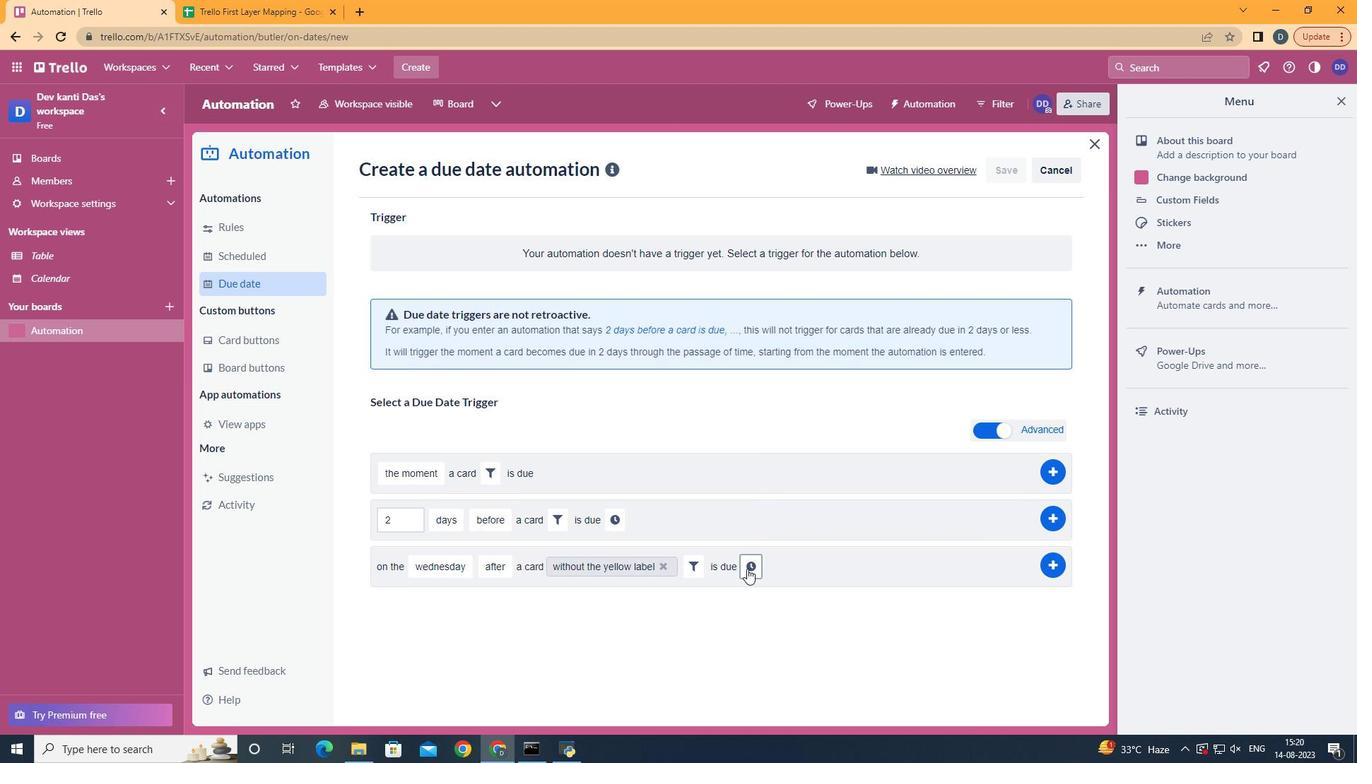 
Action: Mouse pressed left at (738, 564)
Screenshot: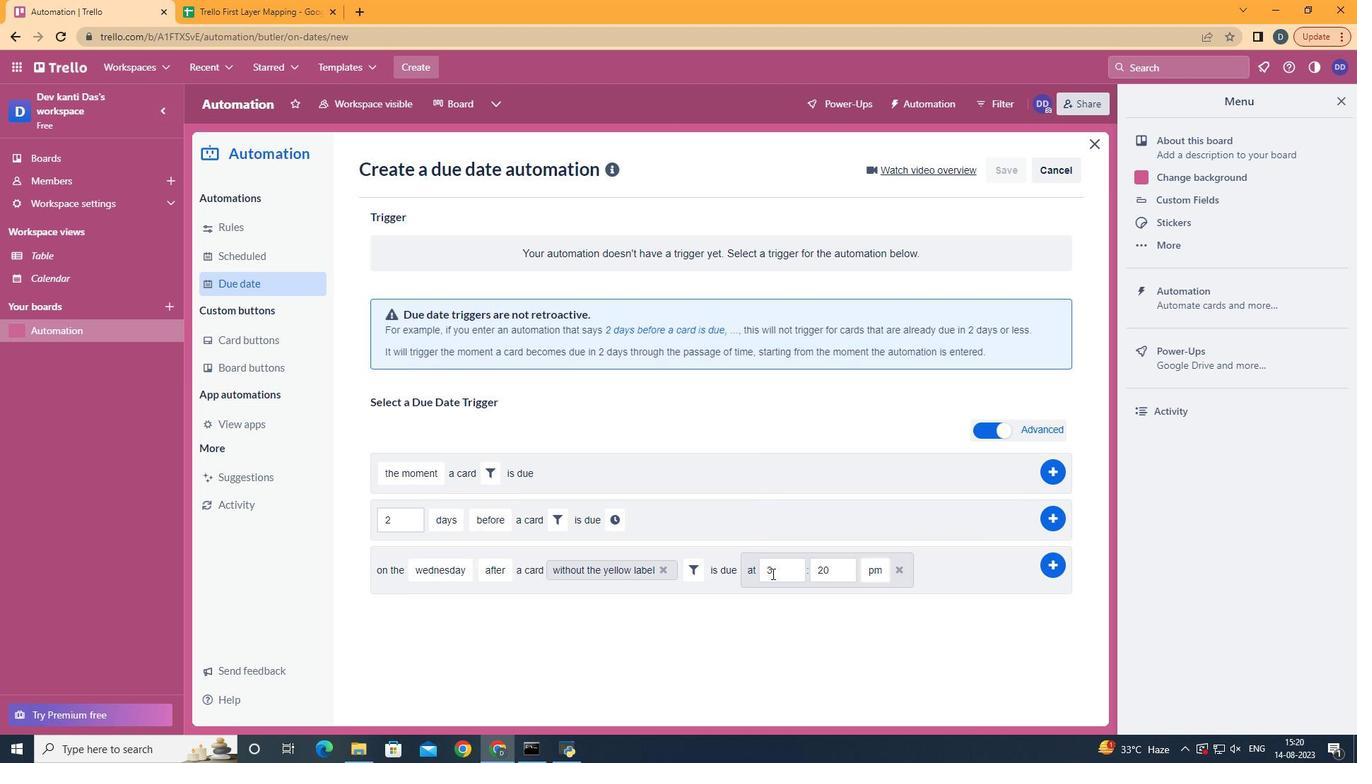 
Action: Mouse moved to (789, 571)
Screenshot: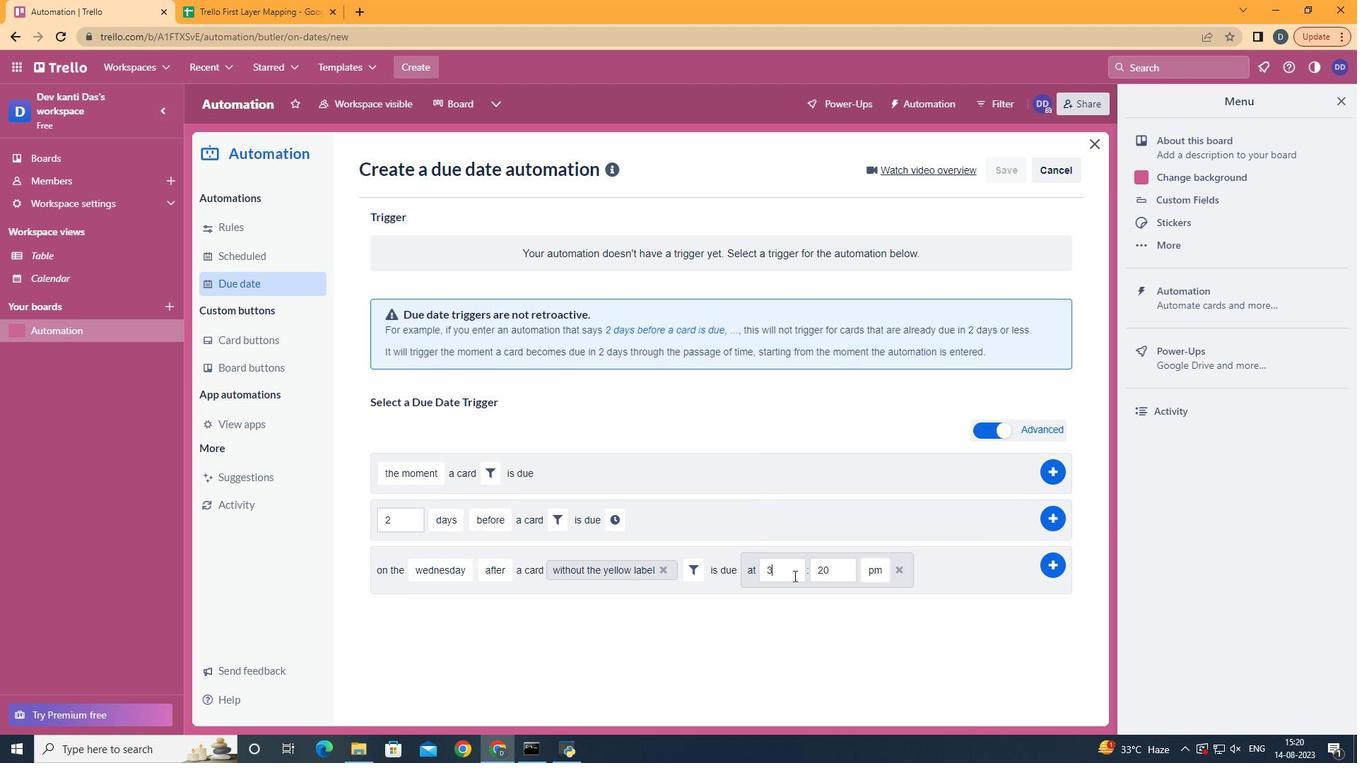 
Action: Mouse pressed left at (789, 571)
Screenshot: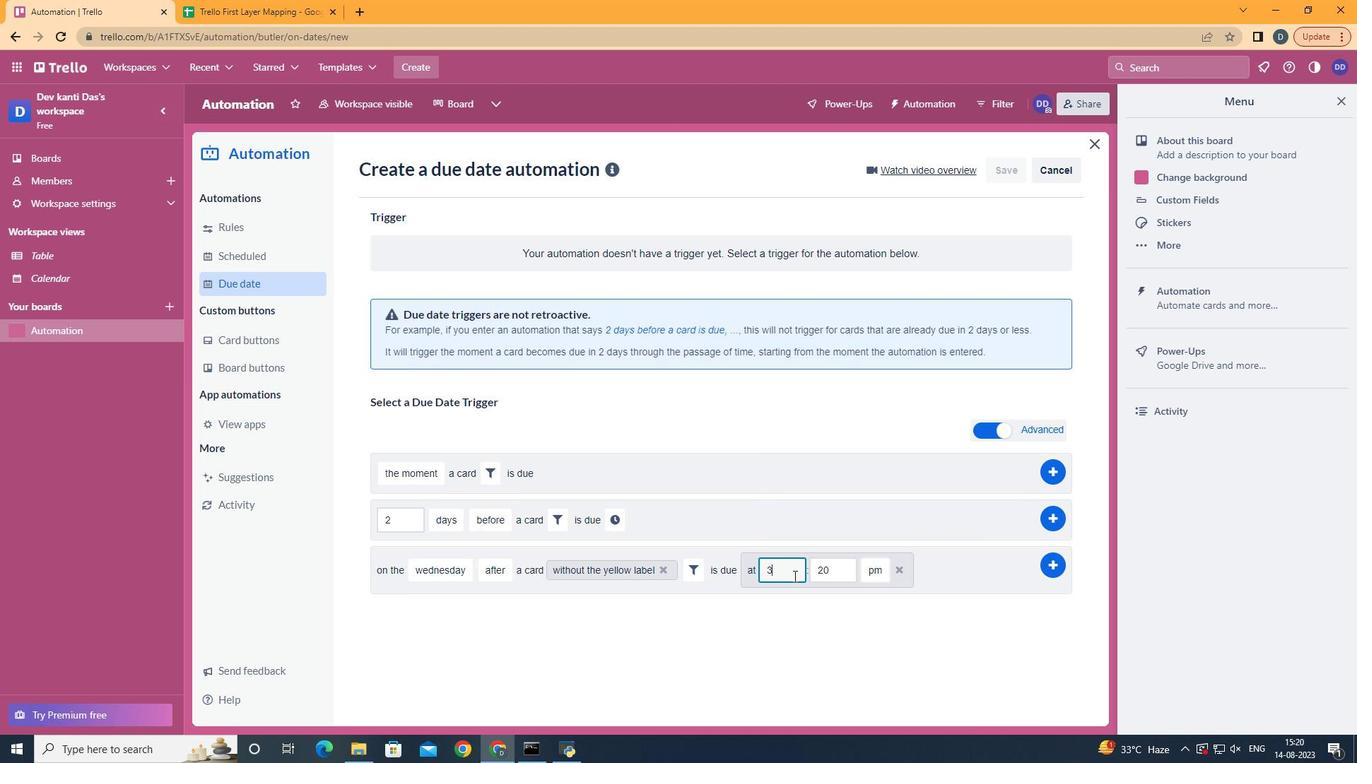 
Action: Key pressed <Key.backspace>11
Screenshot: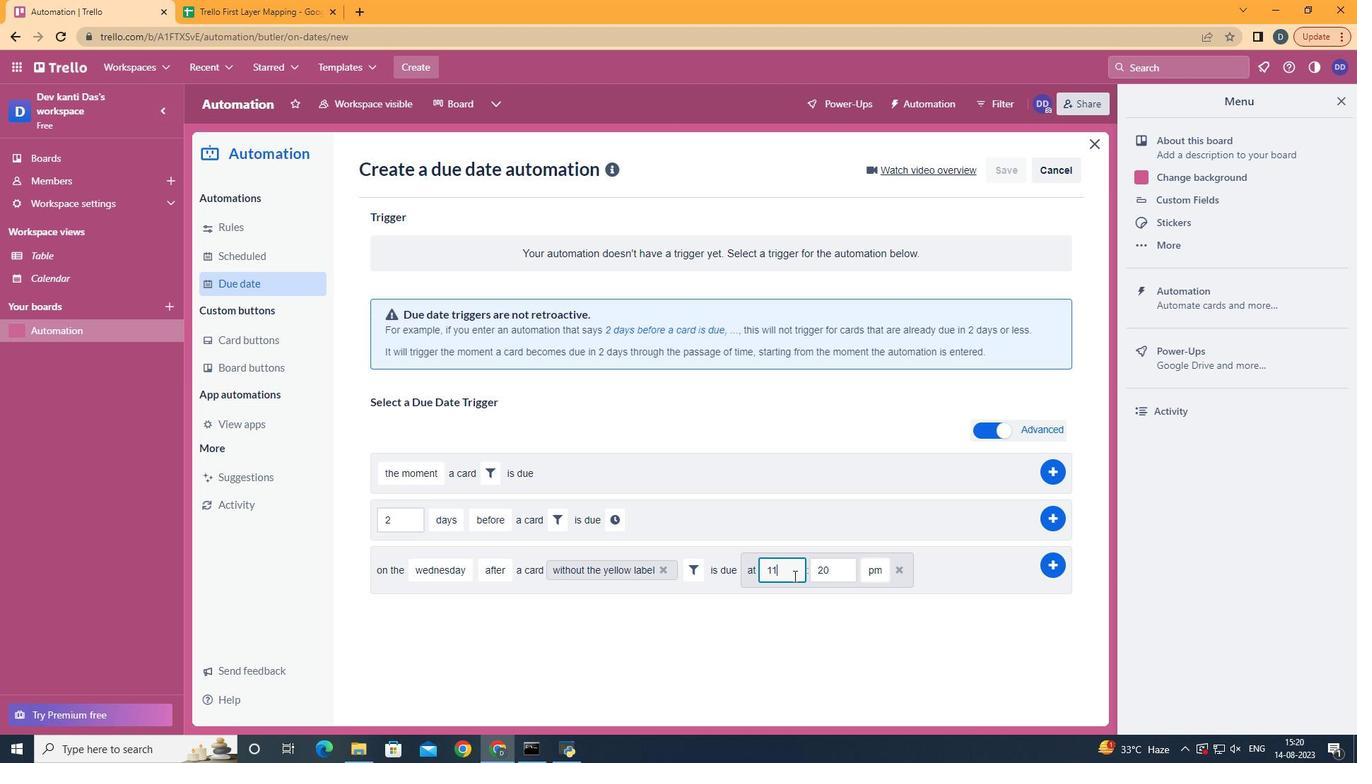 
Action: Mouse moved to (837, 570)
Screenshot: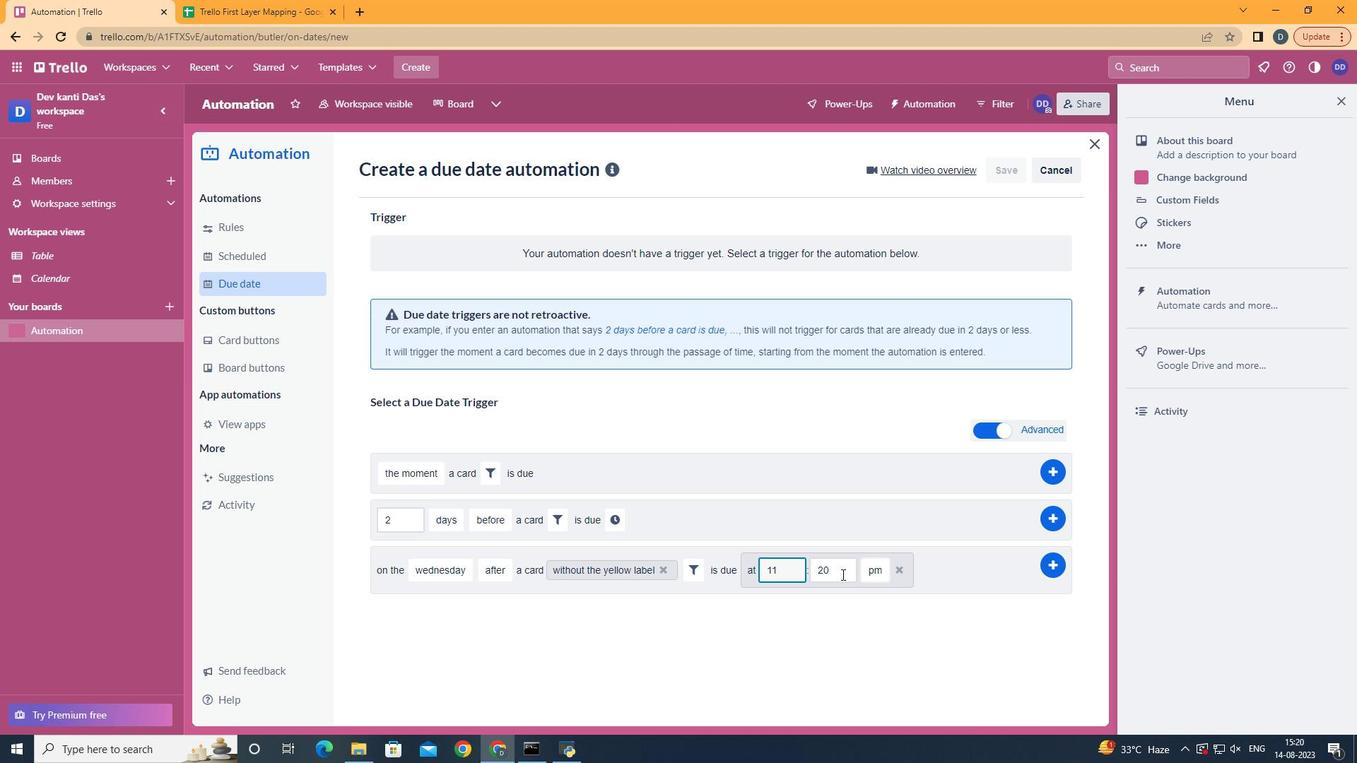 
Action: Mouse pressed left at (837, 570)
Screenshot: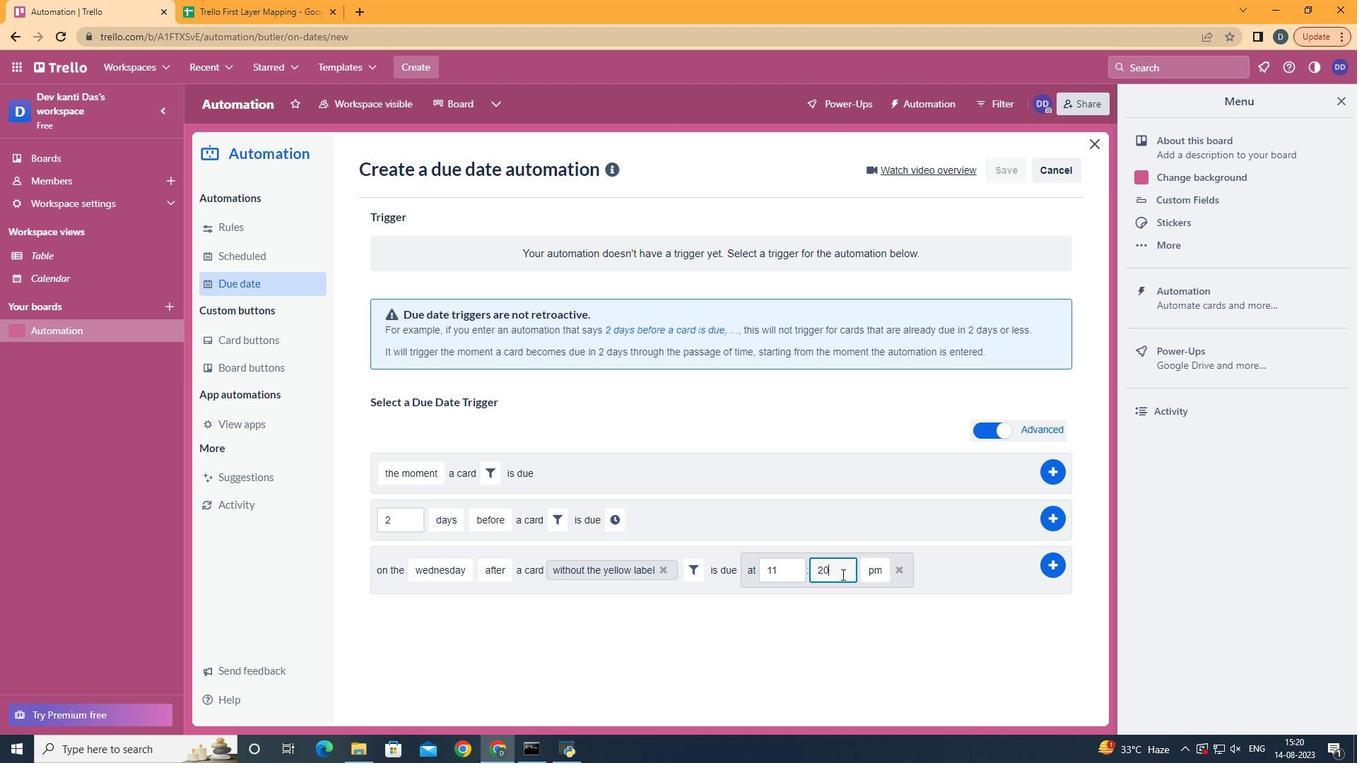 
Action: Key pressed <Key.backspace><Key.backspace>00
Screenshot: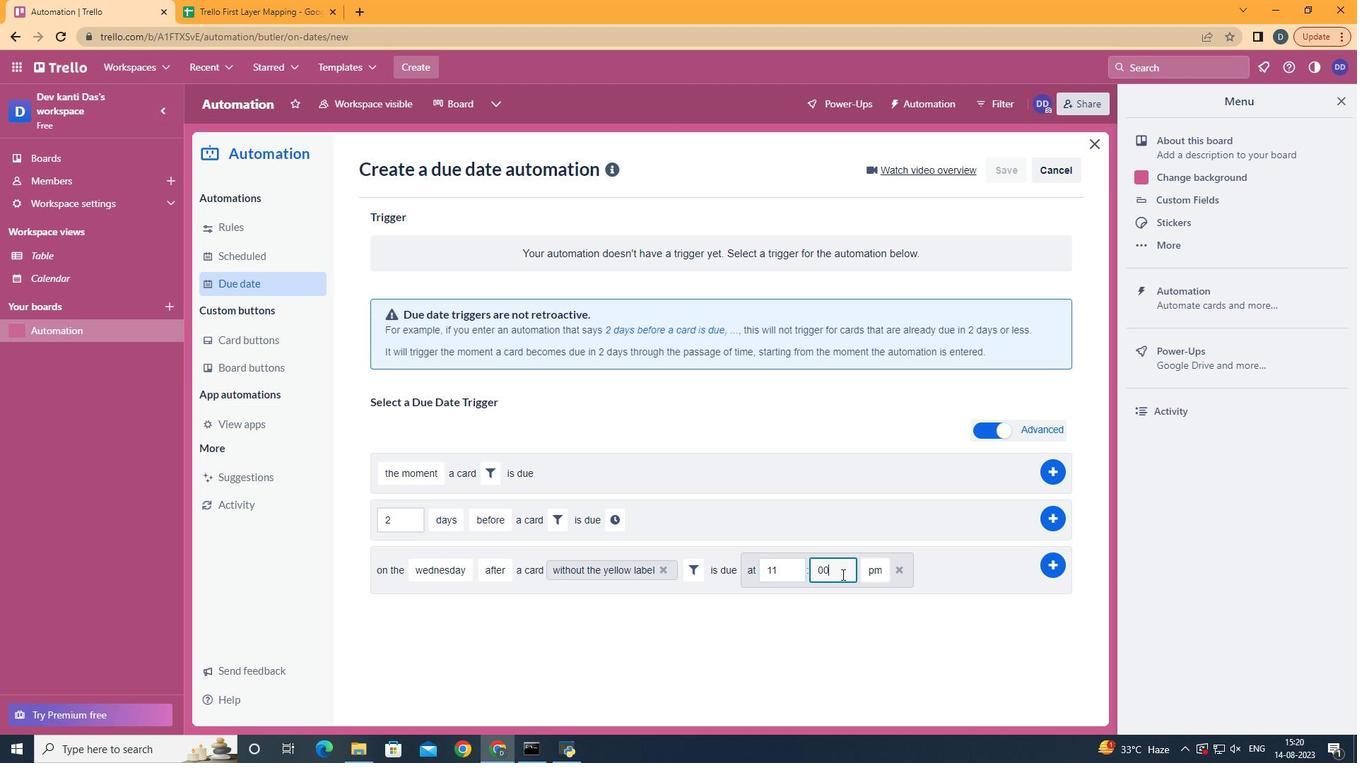 
Action: Mouse moved to (874, 596)
Screenshot: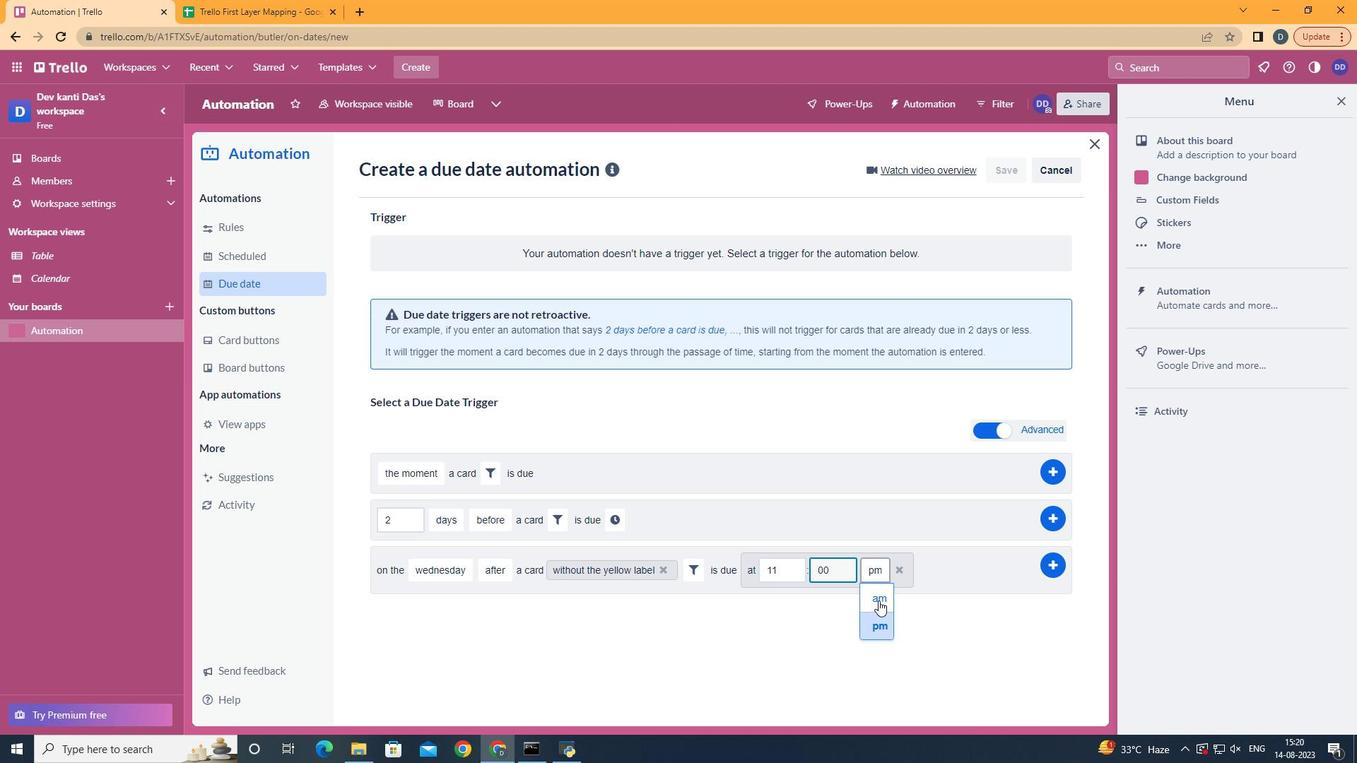
Action: Mouse pressed left at (874, 596)
Screenshot: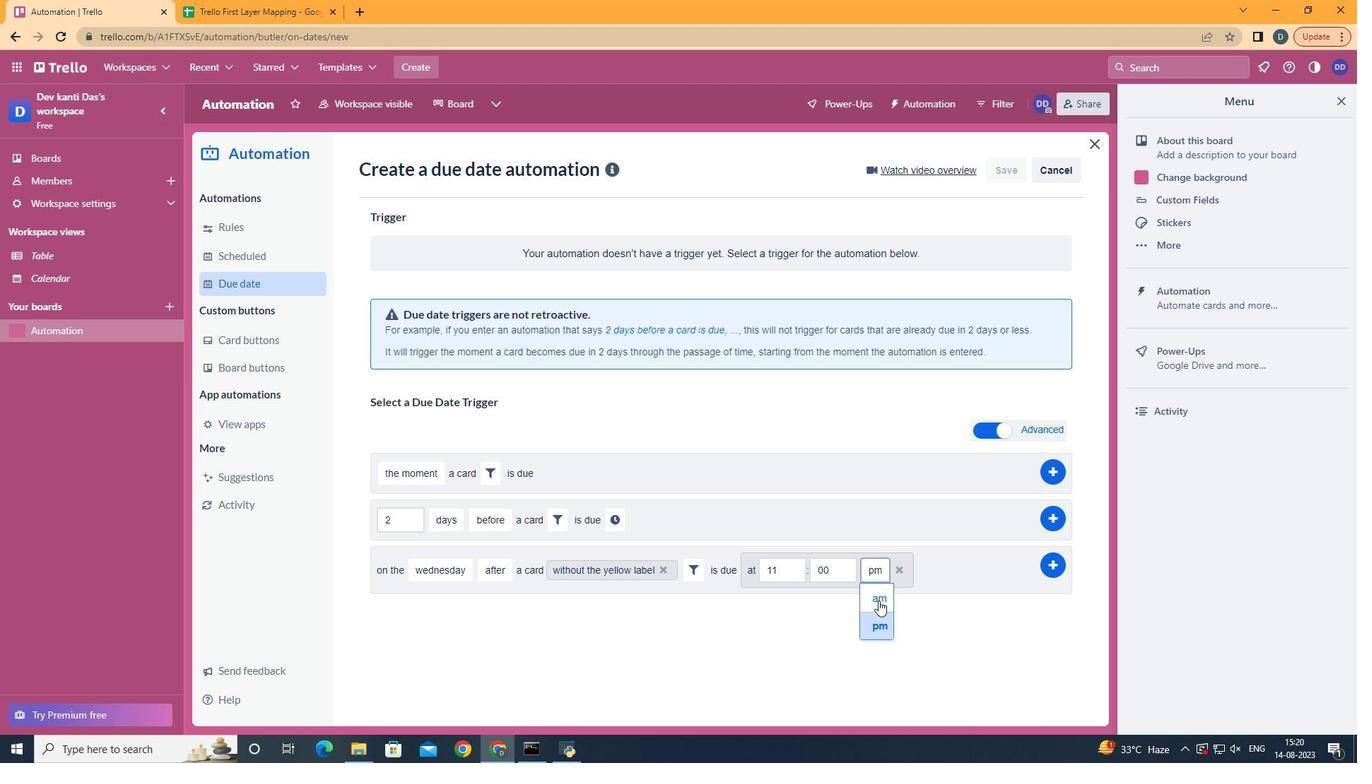 
Action: Mouse moved to (1040, 557)
Screenshot: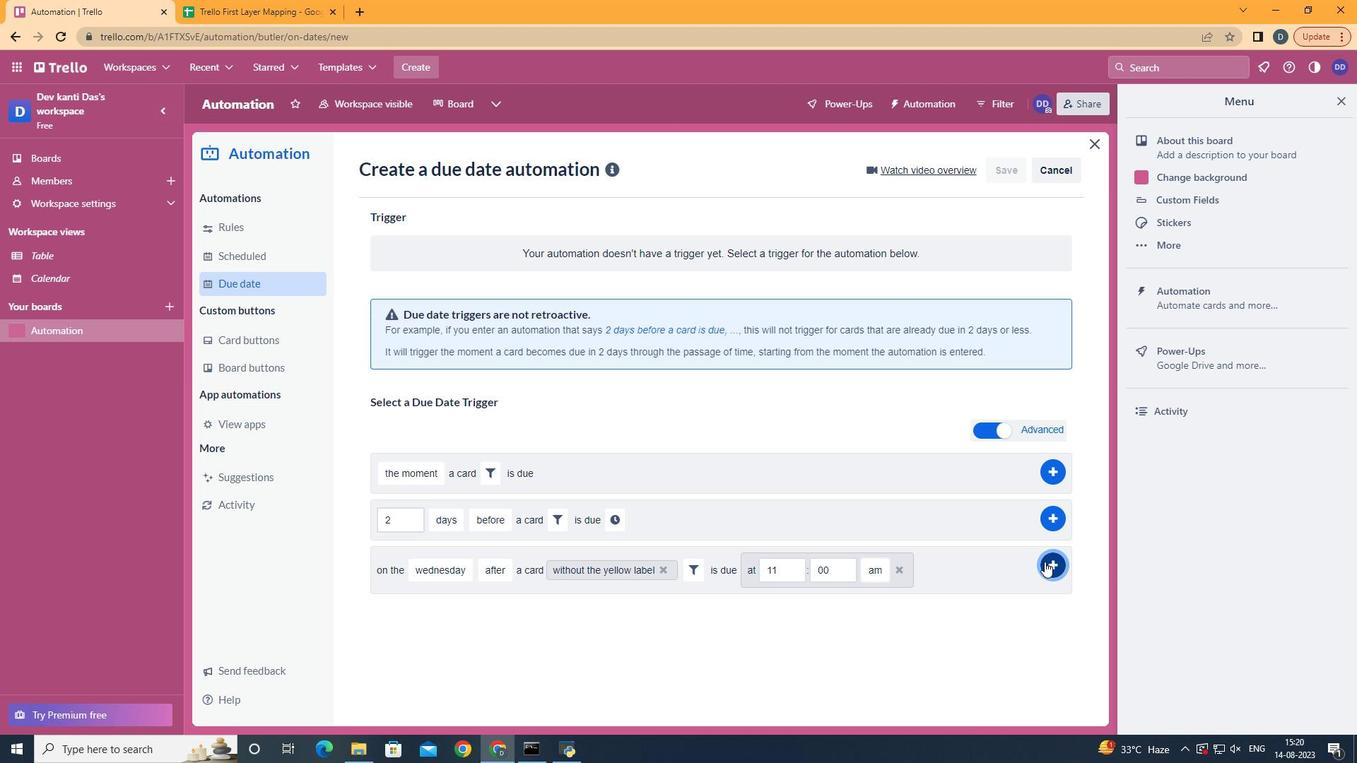 
Action: Mouse pressed left at (1040, 557)
Screenshot: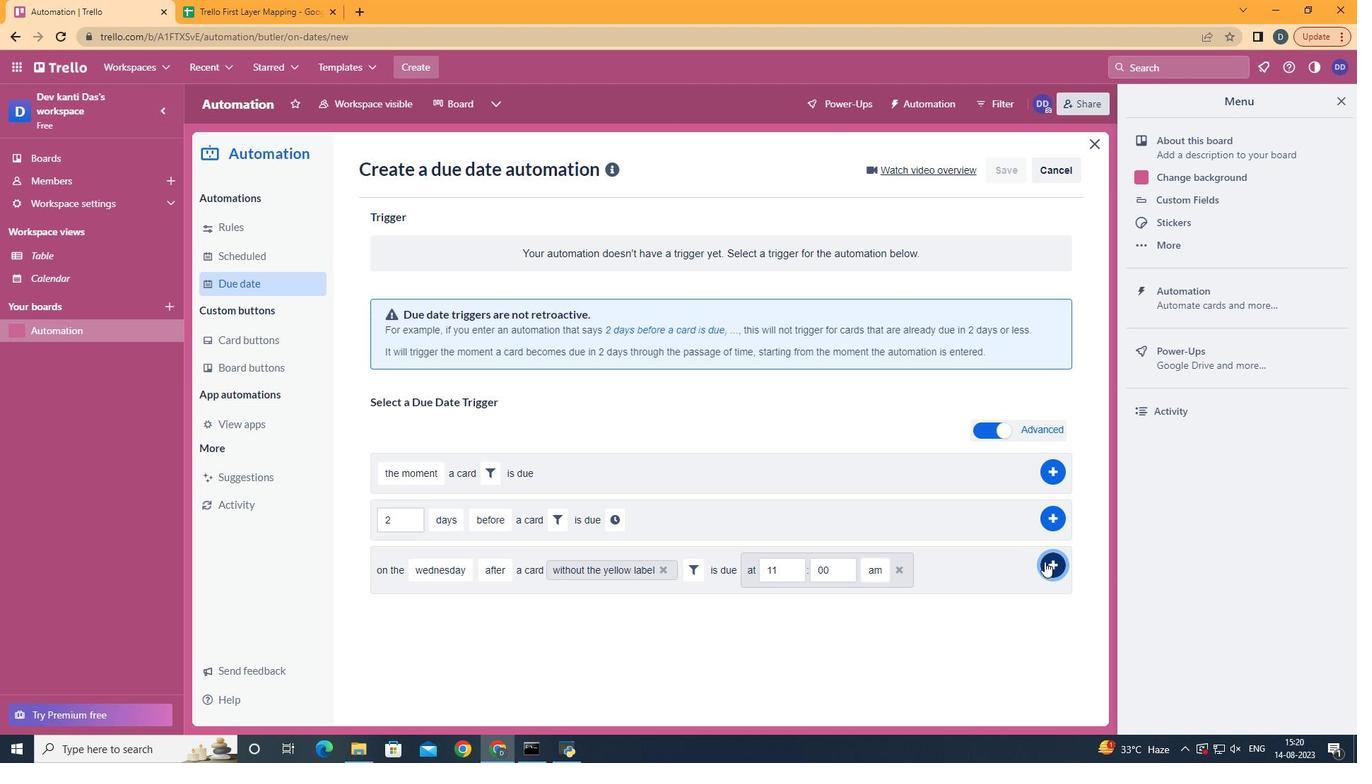 
